 Task: Find connections with filter location Miragoâne with filter topic #AIwith filter profile language Spanish with filter current company Work From Home / Internship & Freshers Jobs with filter school Ambedkar University, Delhi with filter industry Facilities Services with filter service category Life Coaching with filter keywords title Lead
Action: Mouse moved to (514, 64)
Screenshot: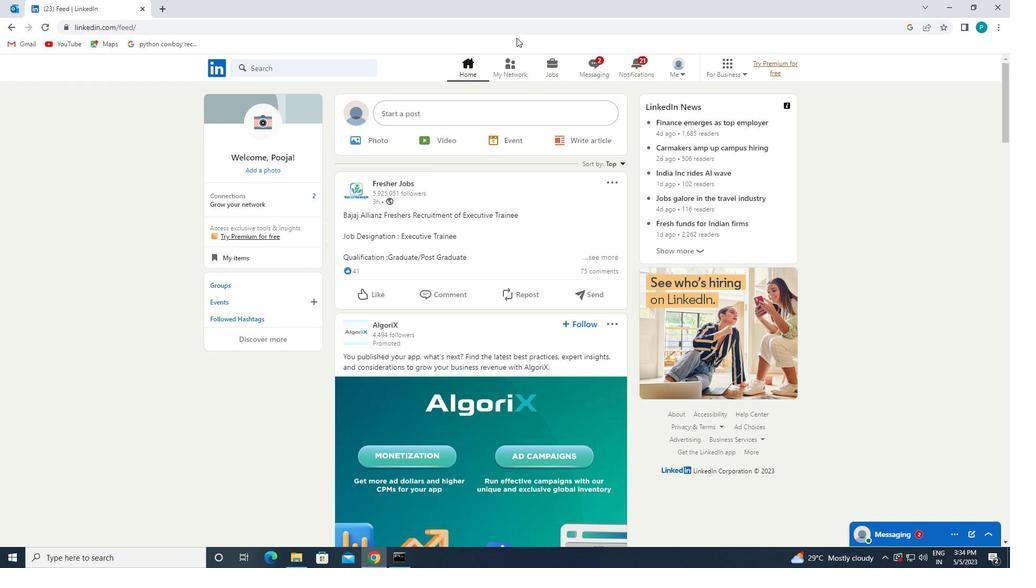 
Action: Mouse pressed left at (514, 64)
Screenshot: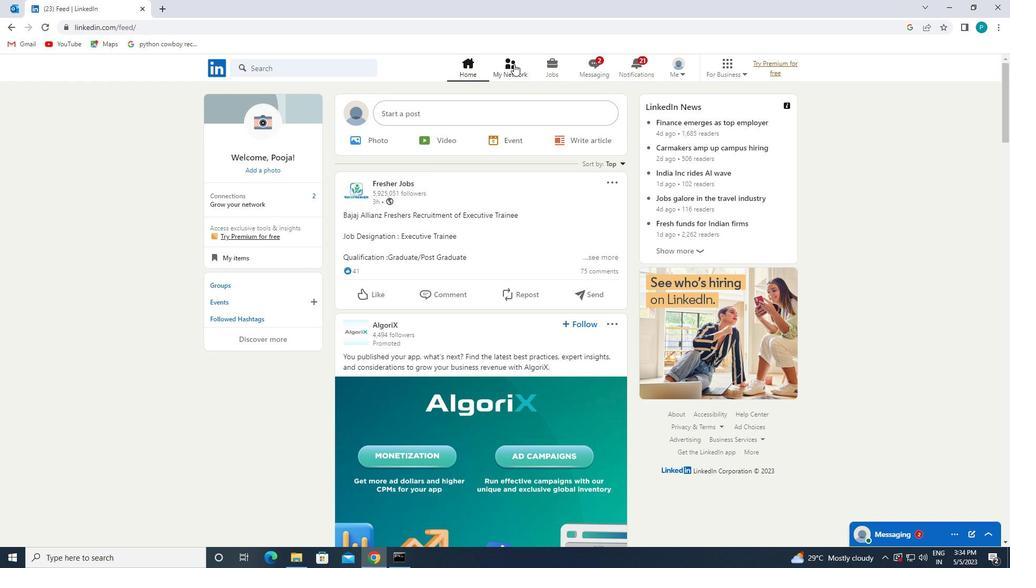 
Action: Mouse moved to (325, 119)
Screenshot: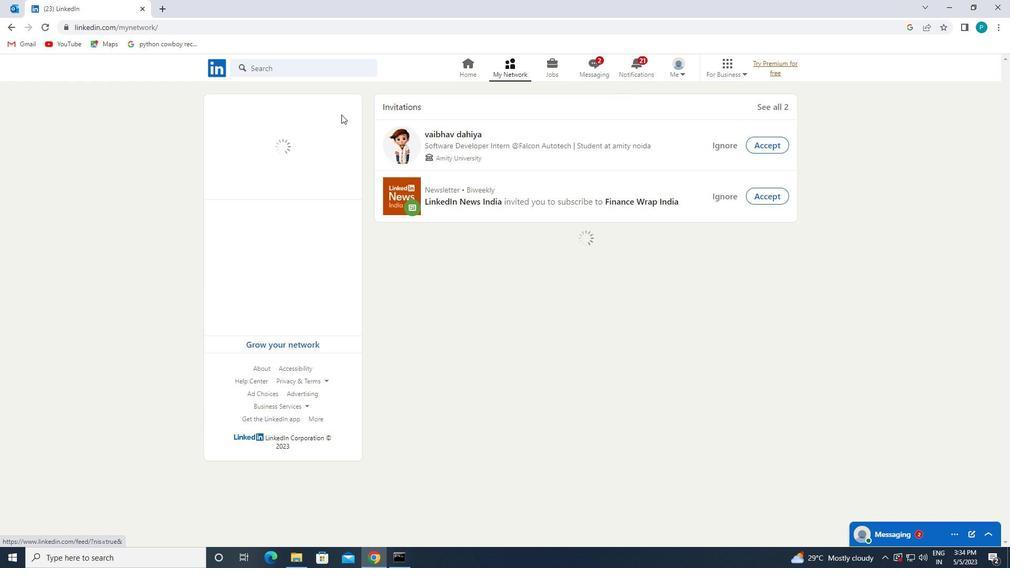 
Action: Mouse pressed left at (325, 119)
Screenshot: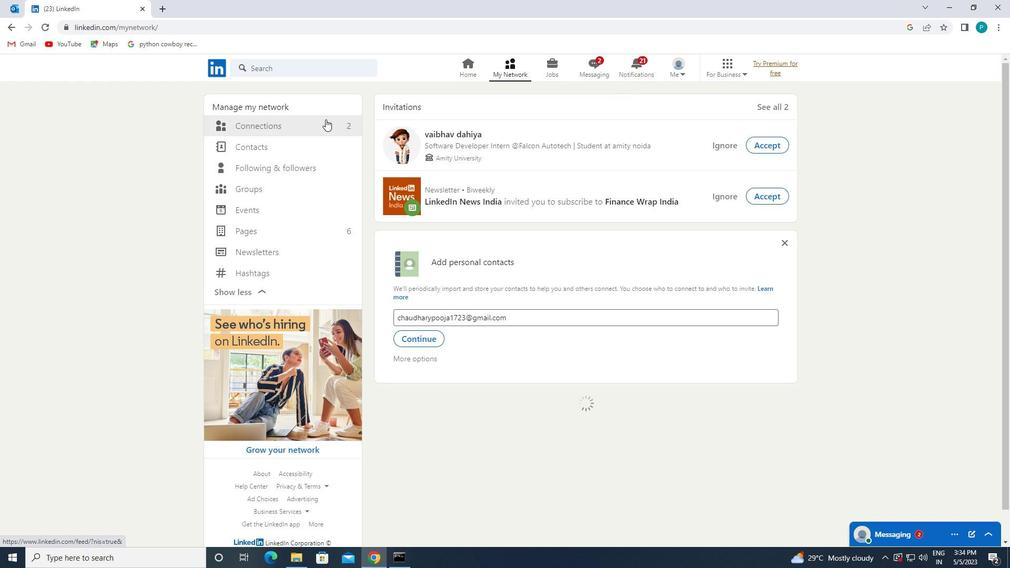 
Action: Mouse moved to (582, 122)
Screenshot: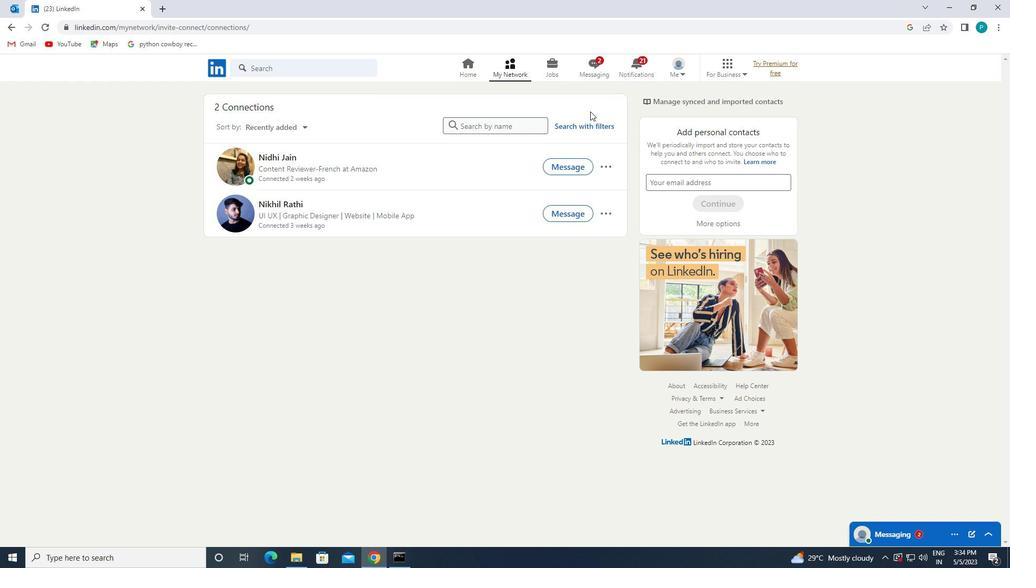 
Action: Mouse pressed left at (582, 122)
Screenshot: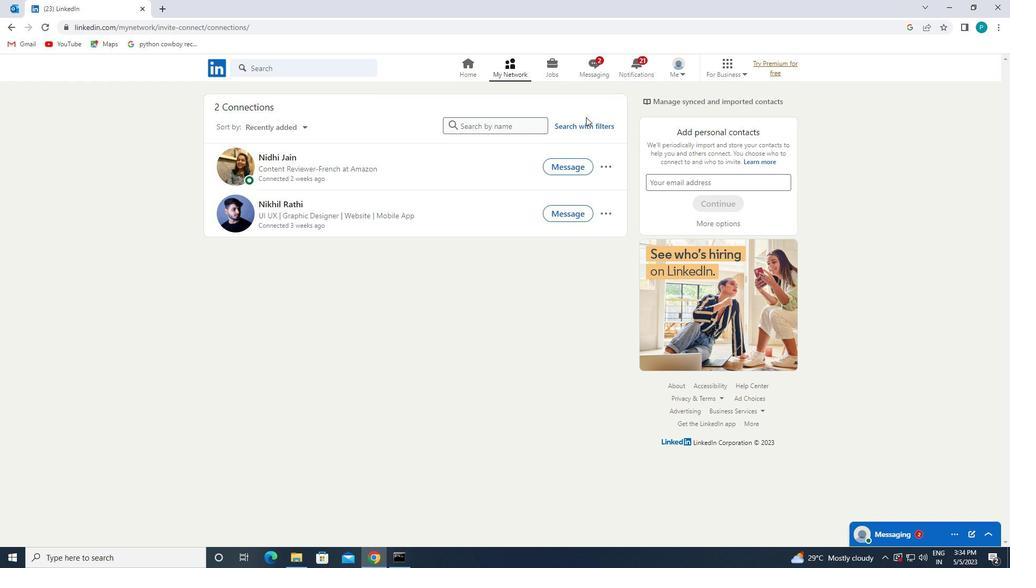 
Action: Mouse moved to (530, 99)
Screenshot: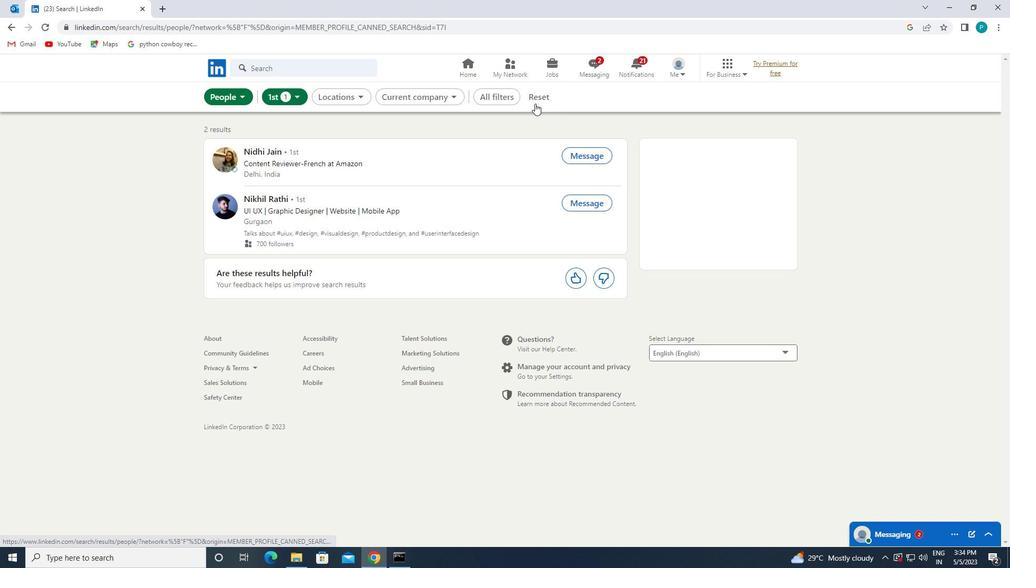 
Action: Mouse pressed left at (530, 99)
Screenshot: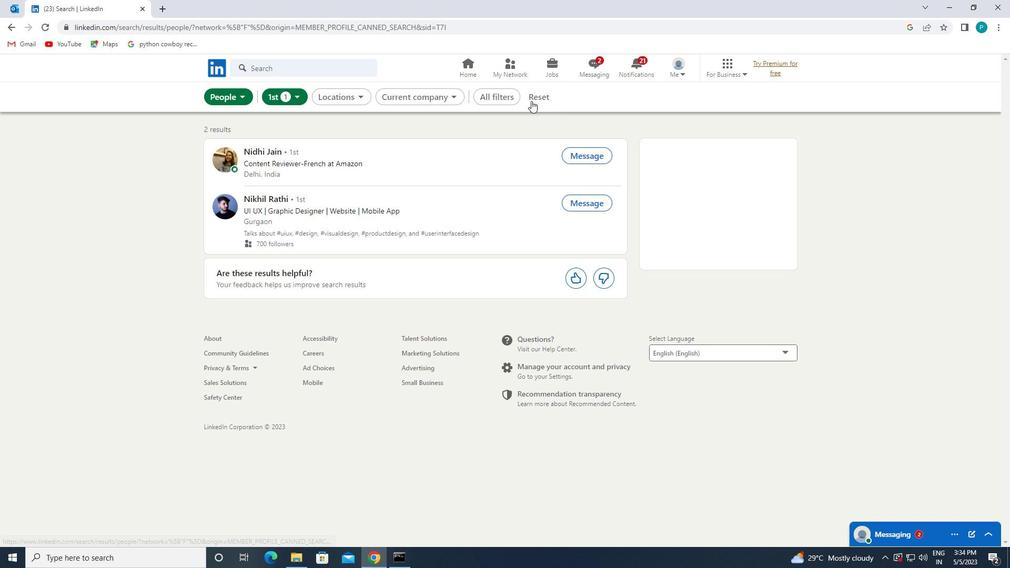 
Action: Mouse moved to (520, 97)
Screenshot: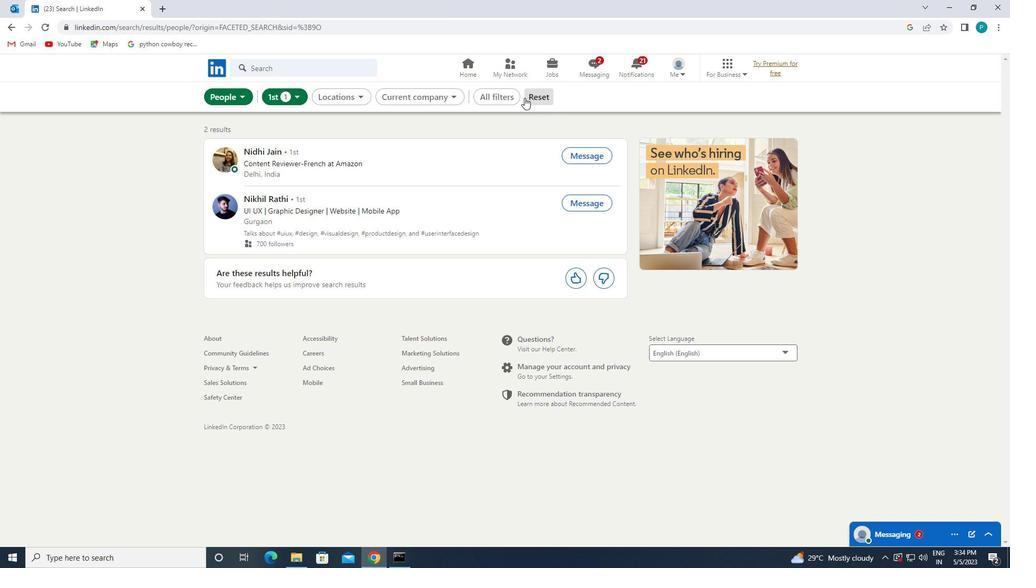 
Action: Mouse pressed left at (520, 97)
Screenshot: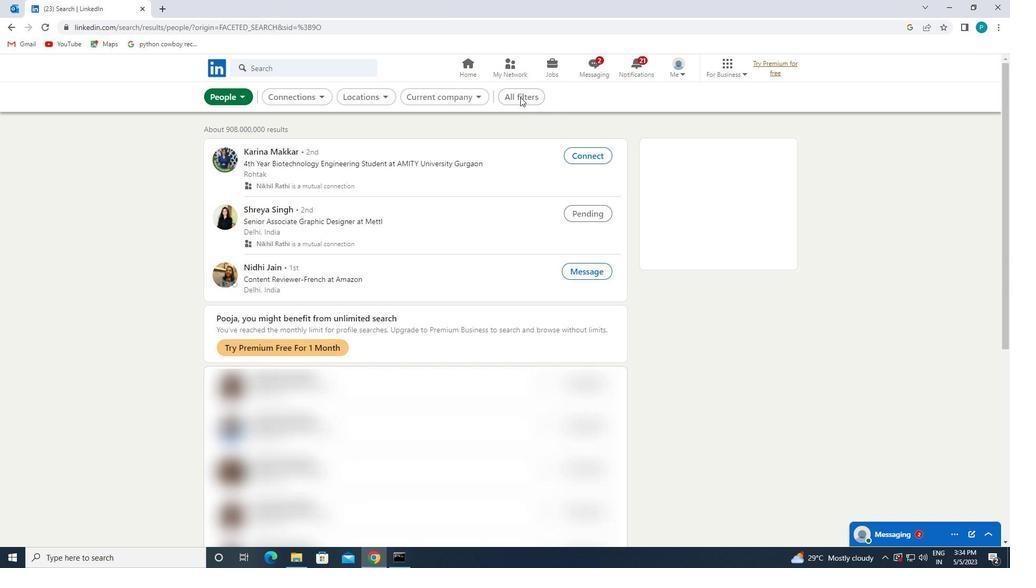 
Action: Mouse moved to (906, 354)
Screenshot: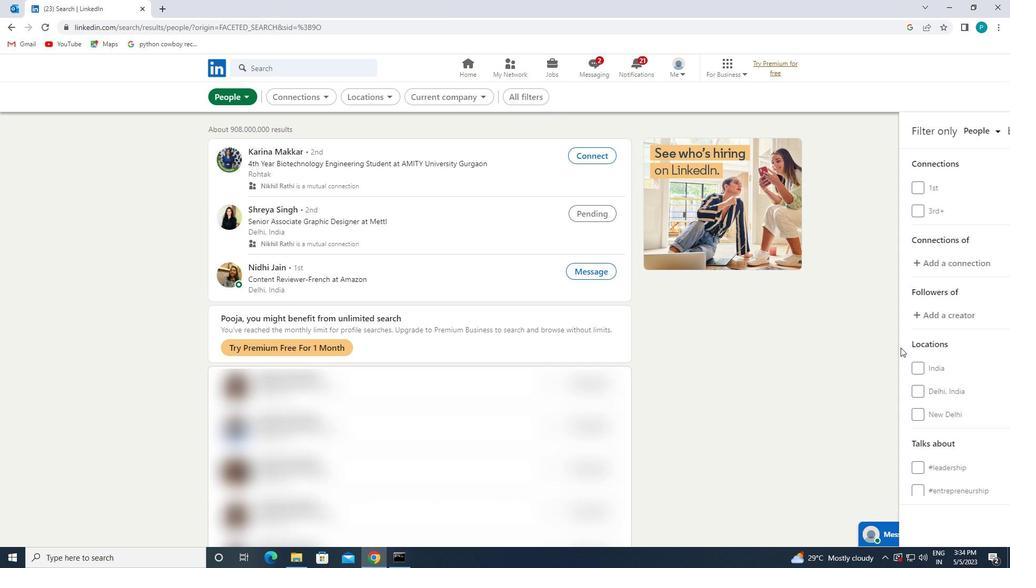 
Action: Mouse scrolled (906, 353) with delta (0, 0)
Screenshot: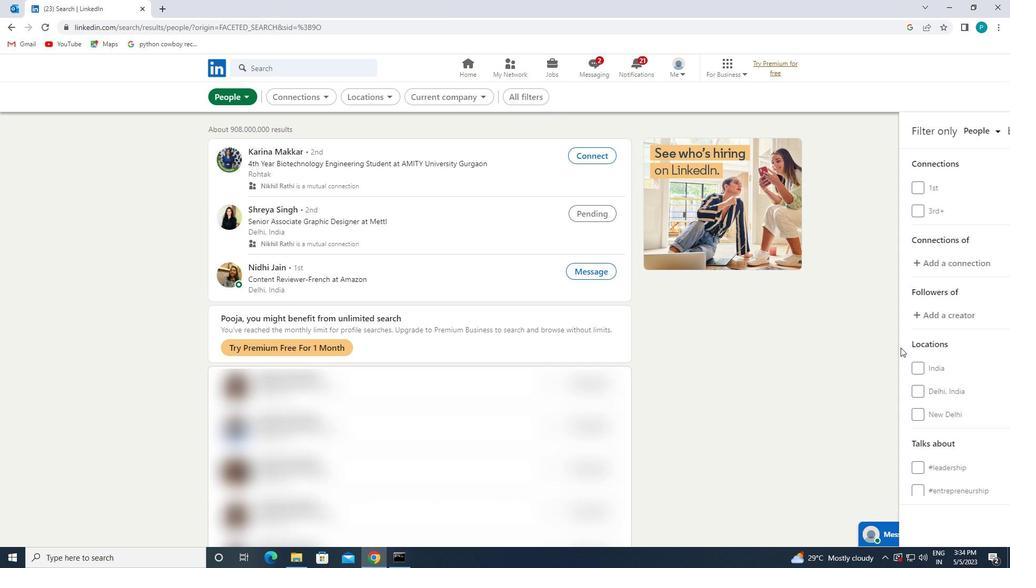 
Action: Mouse moved to (905, 362)
Screenshot: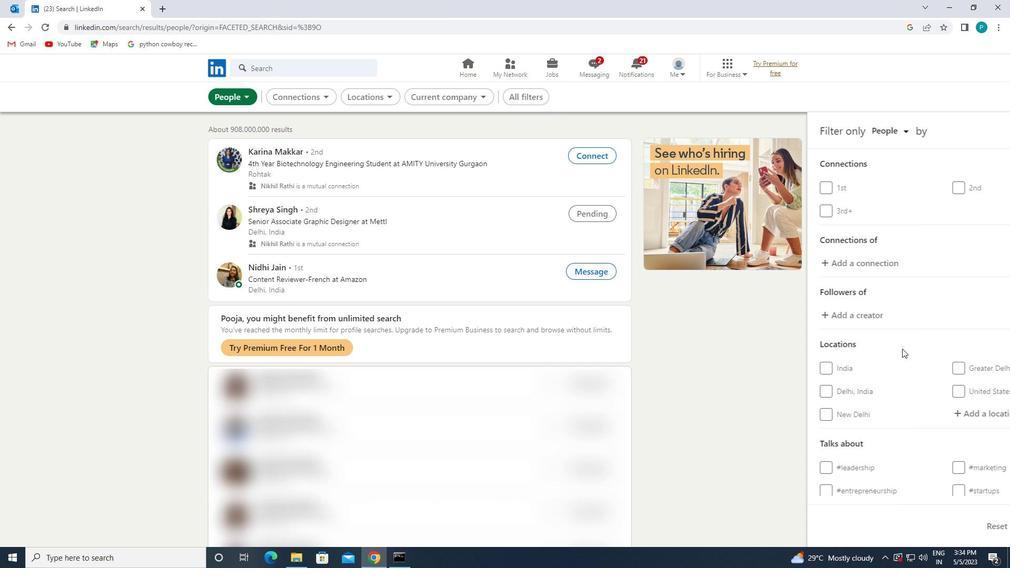 
Action: Mouse scrolled (905, 361) with delta (0, 0)
Screenshot: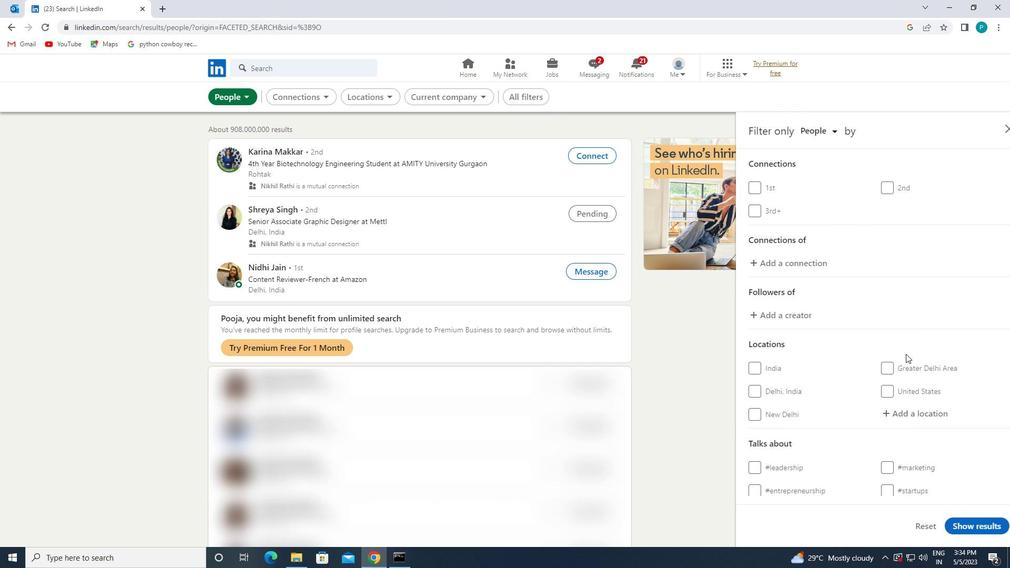 
Action: Mouse moved to (882, 315)
Screenshot: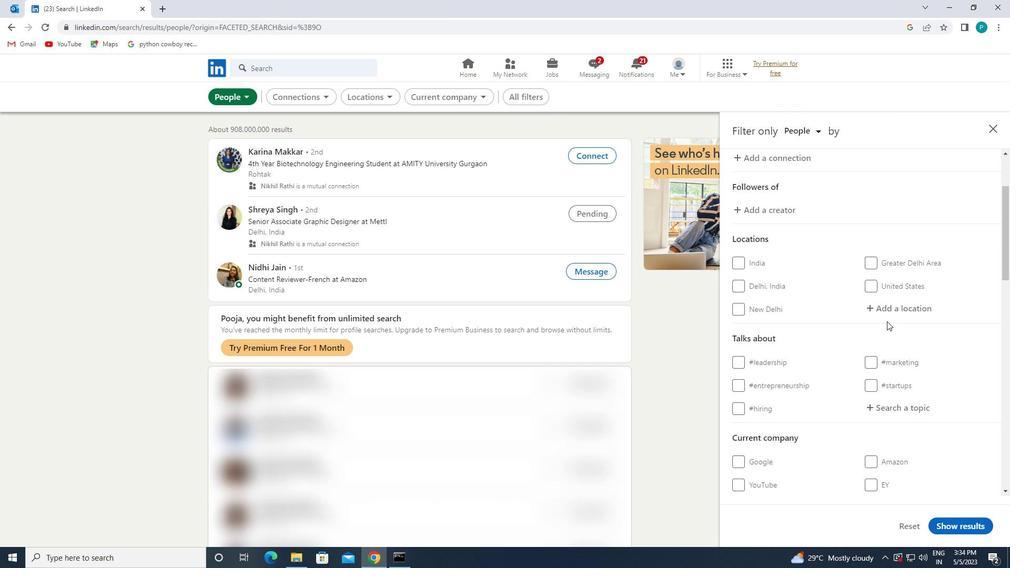 
Action: Mouse pressed left at (882, 315)
Screenshot: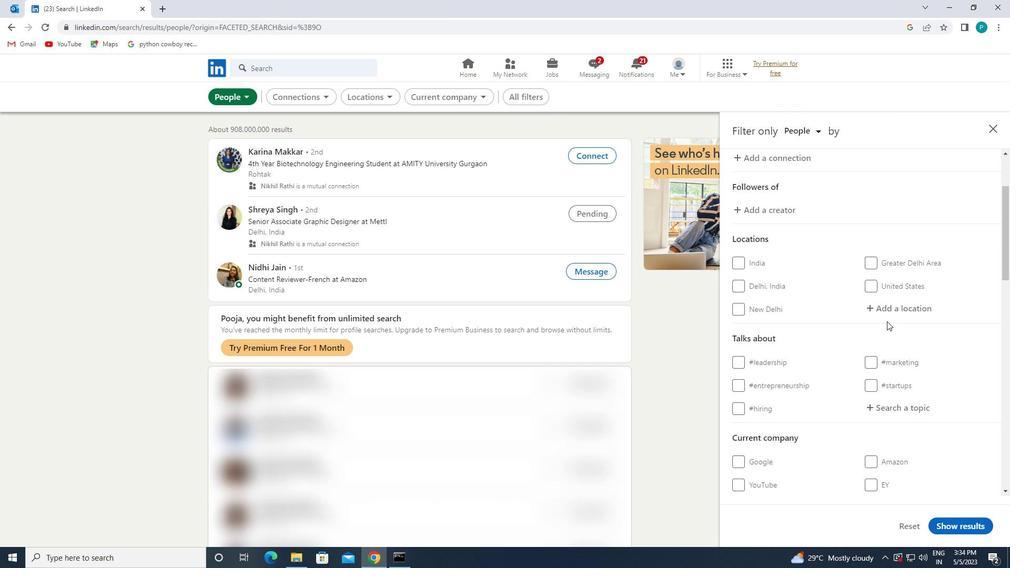 
Action: Key pressed <Key.caps_lock>m<Key.caps_lock>irago
Screenshot: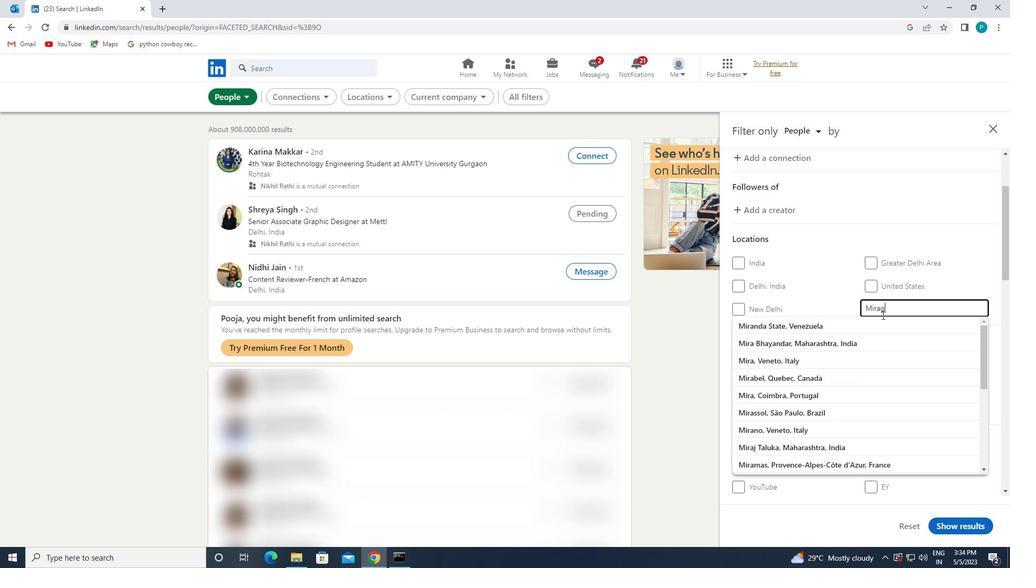 
Action: Mouse moved to (879, 320)
Screenshot: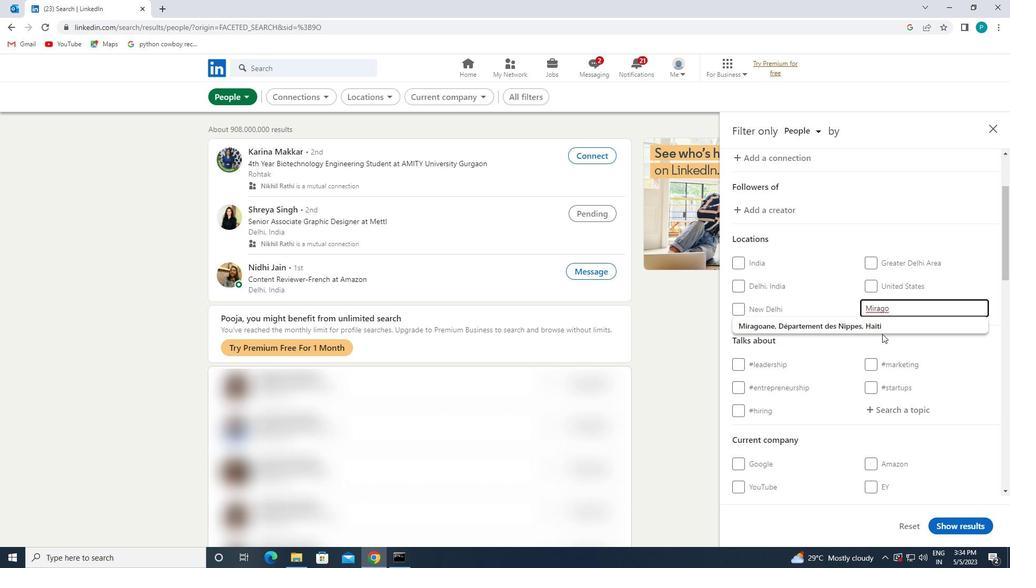 
Action: Mouse pressed left at (879, 320)
Screenshot: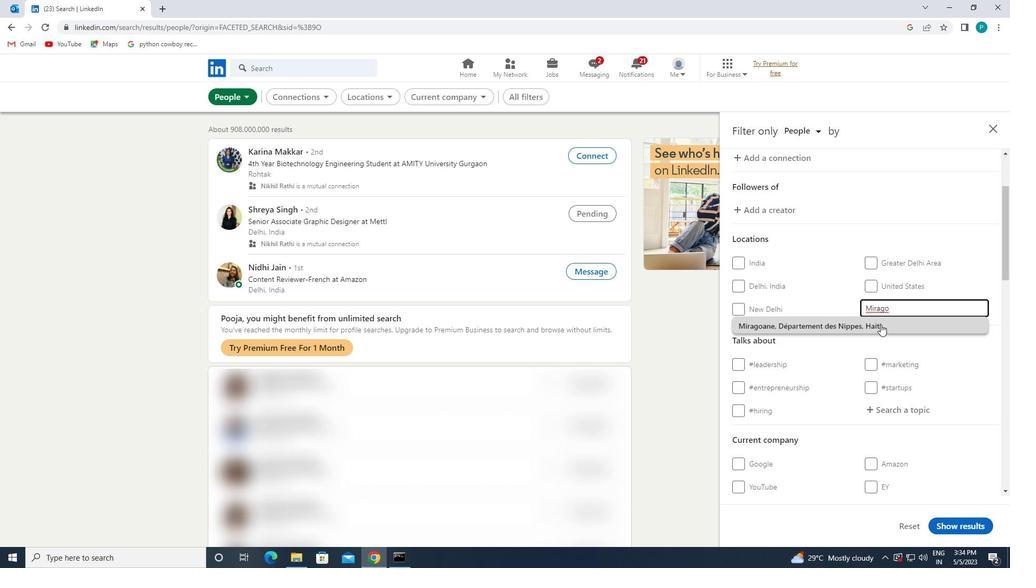 
Action: Mouse moved to (879, 325)
Screenshot: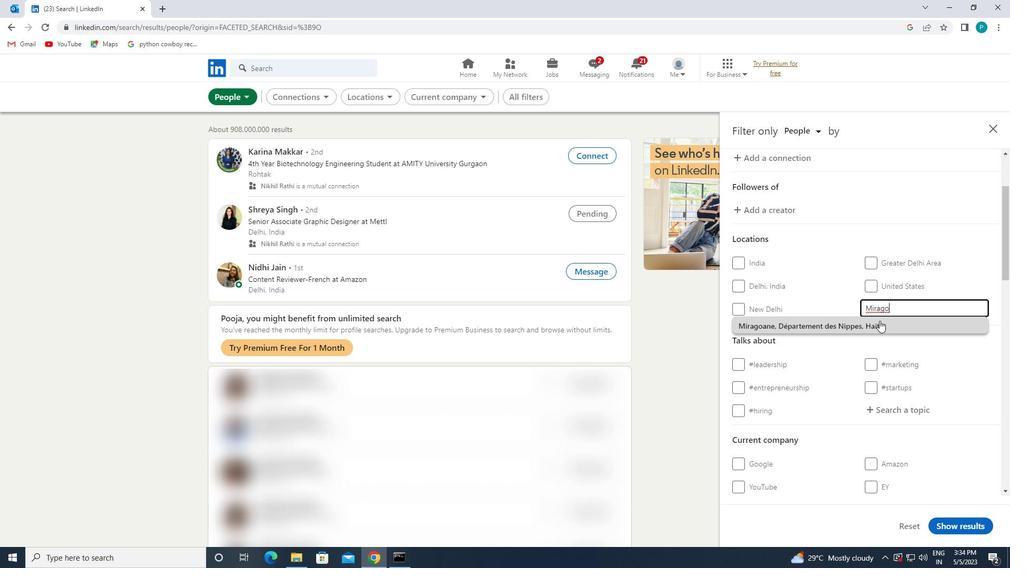 
Action: Mouse scrolled (879, 325) with delta (0, 0)
Screenshot: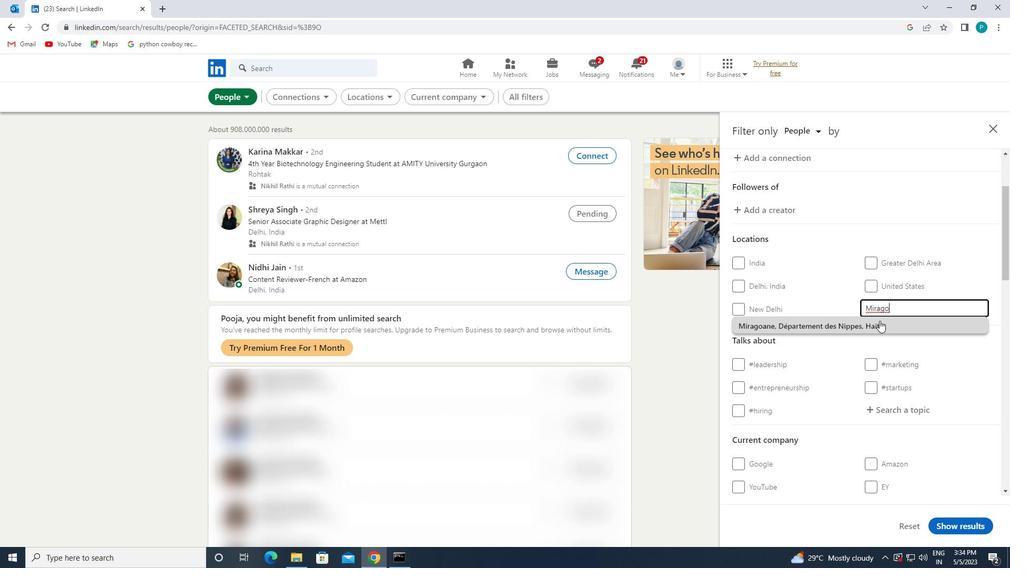 
Action: Mouse moved to (879, 326)
Screenshot: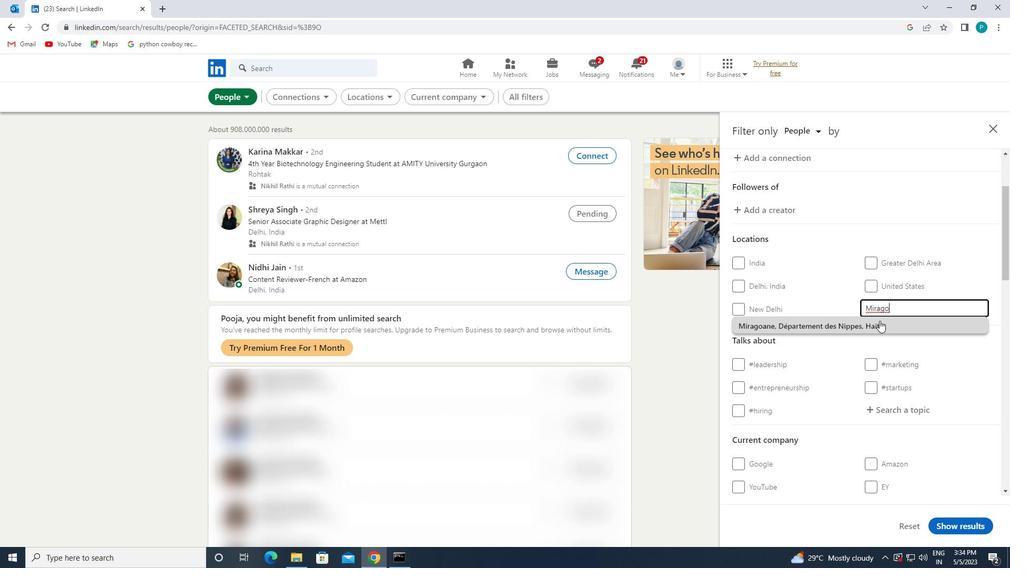 
Action: Mouse scrolled (879, 326) with delta (0, 0)
Screenshot: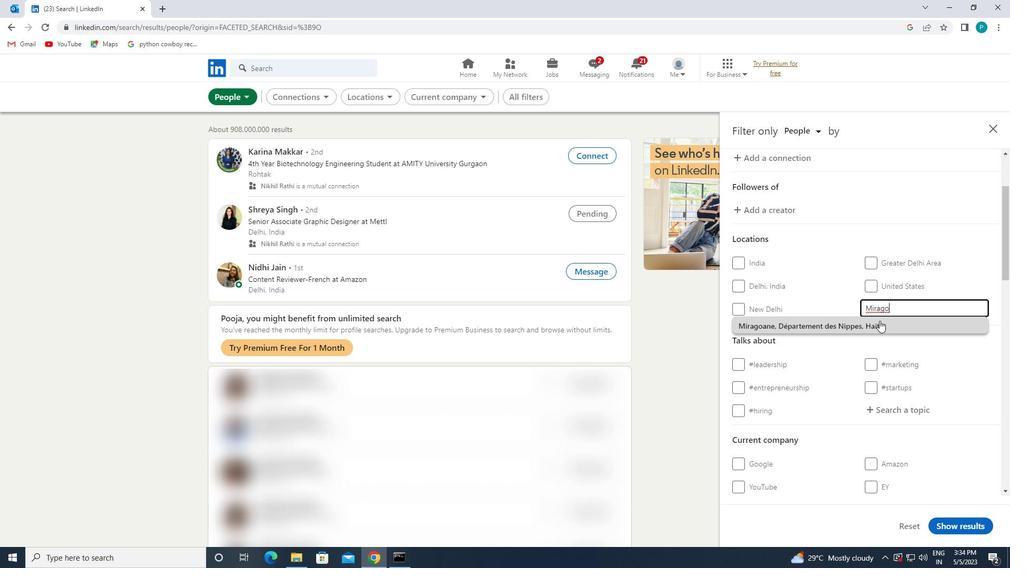 
Action: Mouse moved to (879, 329)
Screenshot: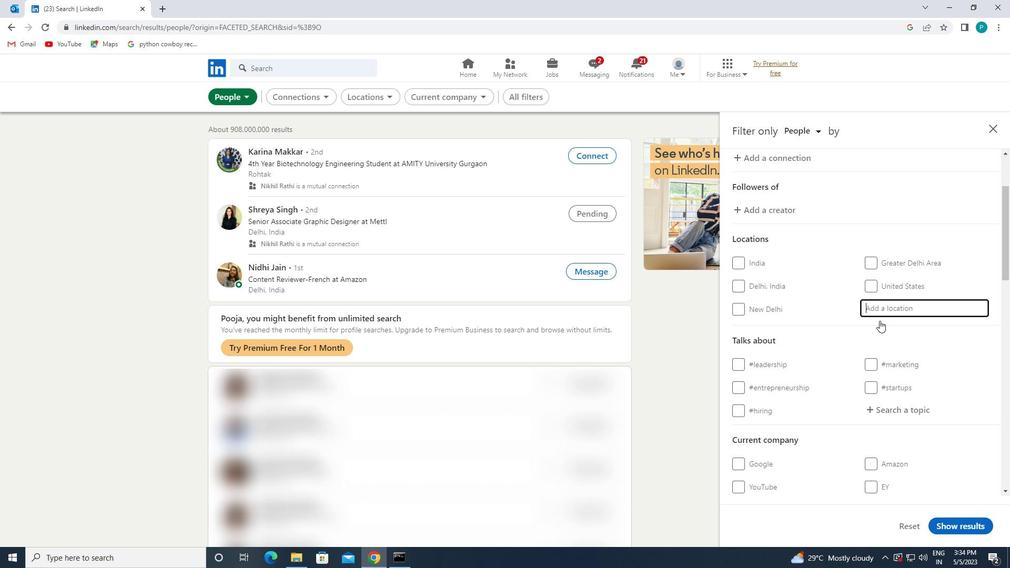 
Action: Mouse scrolled (879, 328) with delta (0, 0)
Screenshot: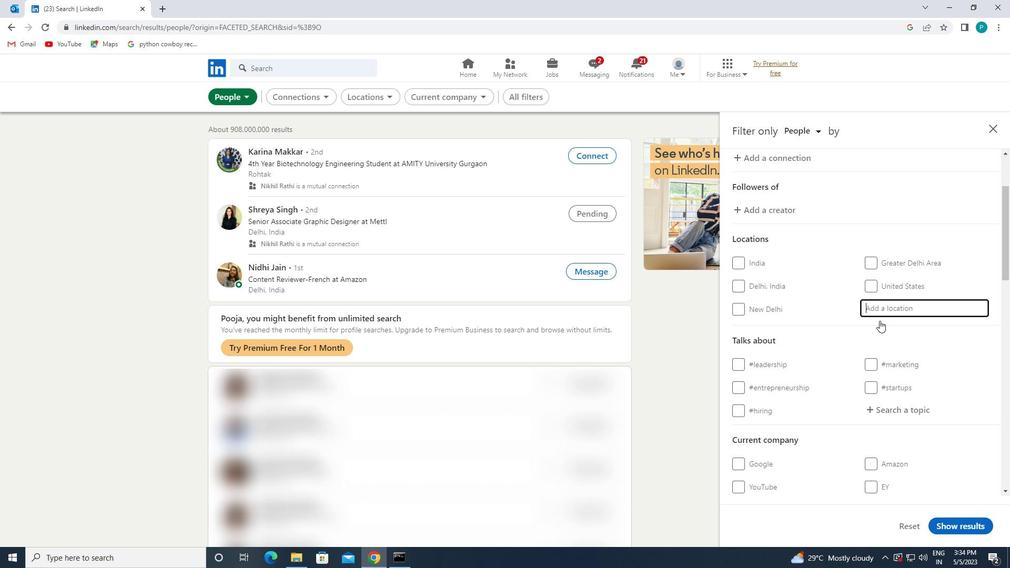 
Action: Mouse moved to (883, 291)
Screenshot: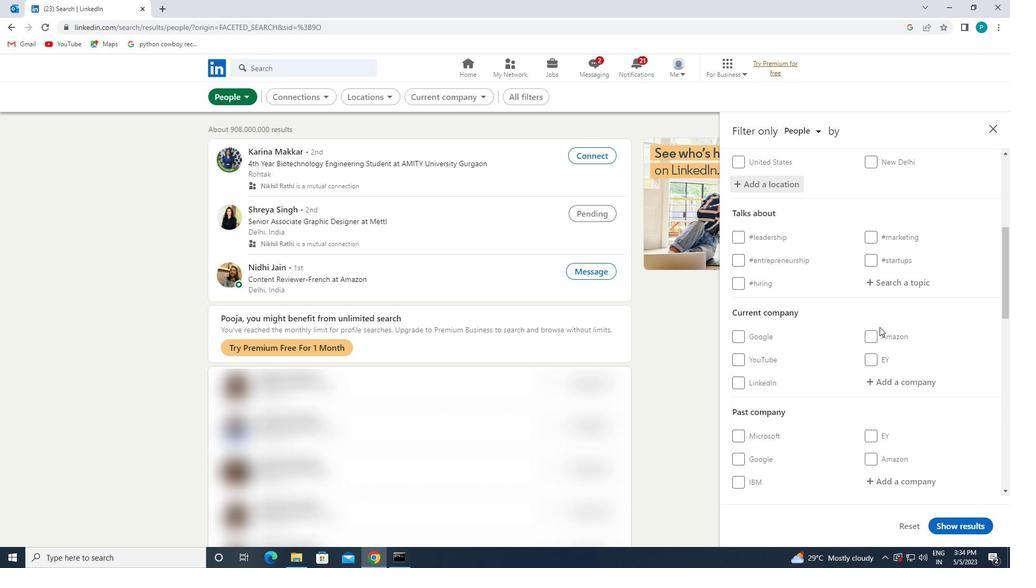 
Action: Mouse pressed left at (883, 291)
Screenshot: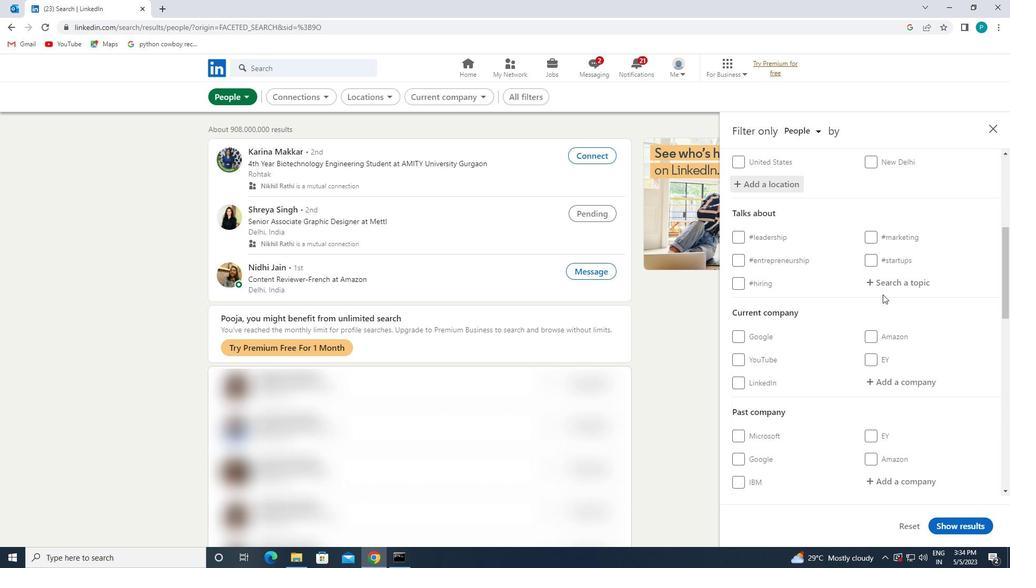 
Action: Mouse moved to (884, 279)
Screenshot: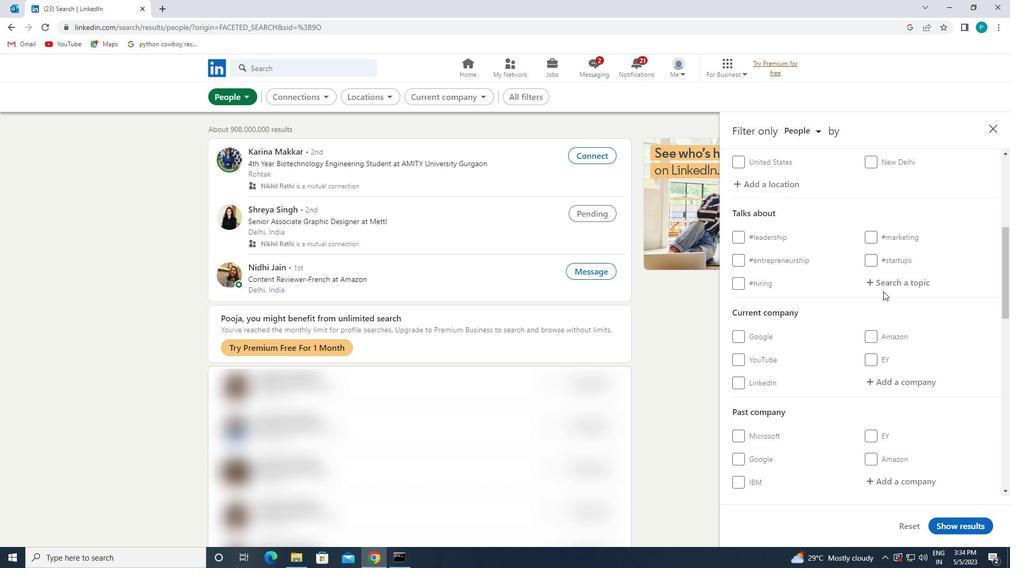 
Action: Mouse pressed left at (884, 279)
Screenshot: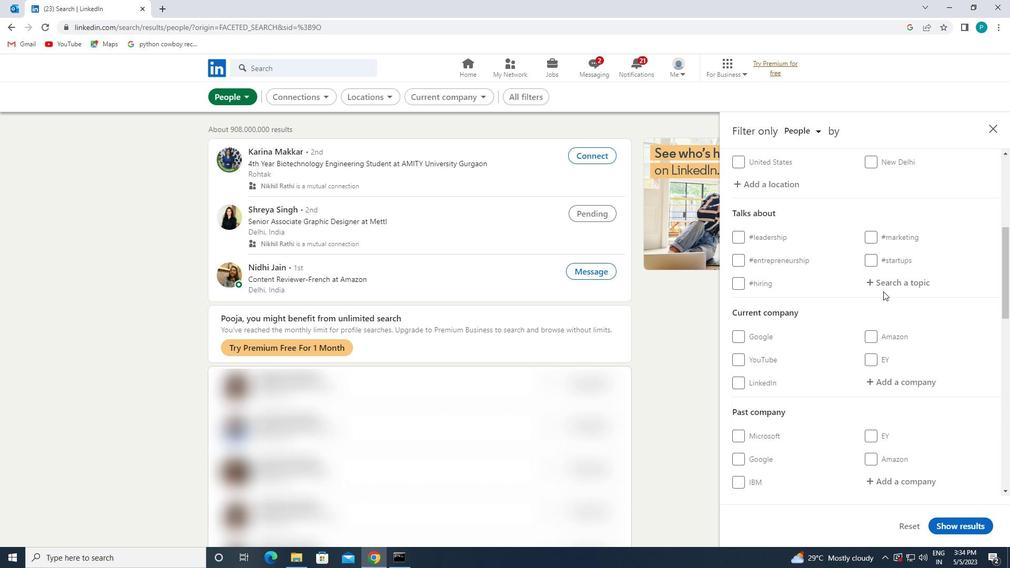 
Action: Mouse moved to (884, 279)
Screenshot: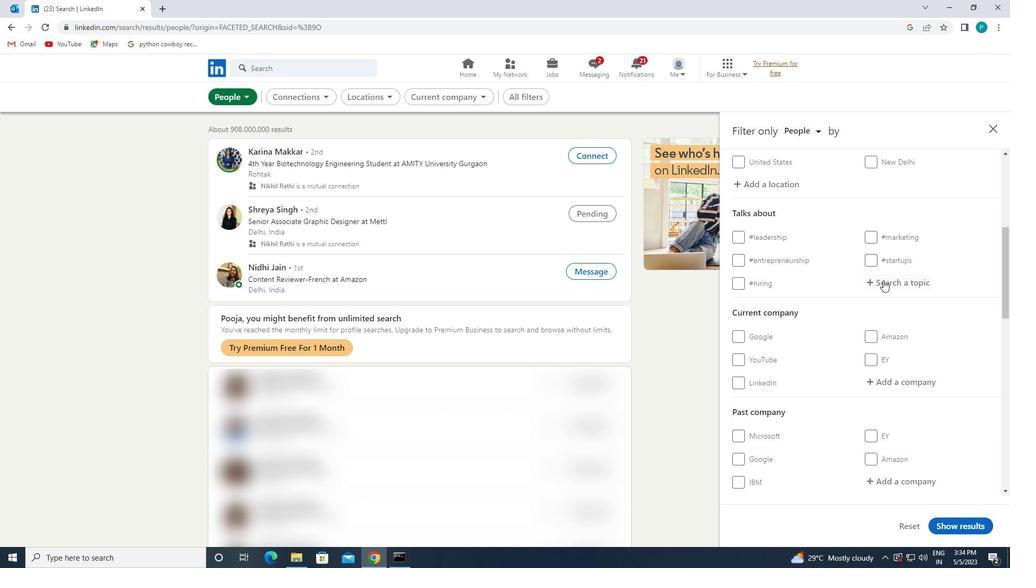 
Action: Key pressed <Key.shift>#<Key.caps_lock>AI<Key.caps_lock>
Screenshot: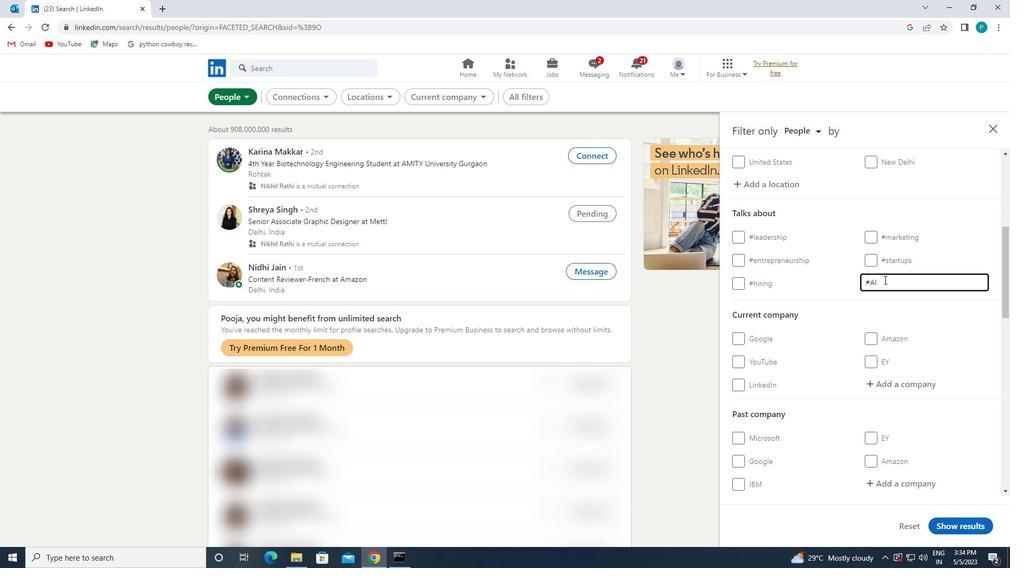 
Action: Mouse moved to (884, 279)
Screenshot: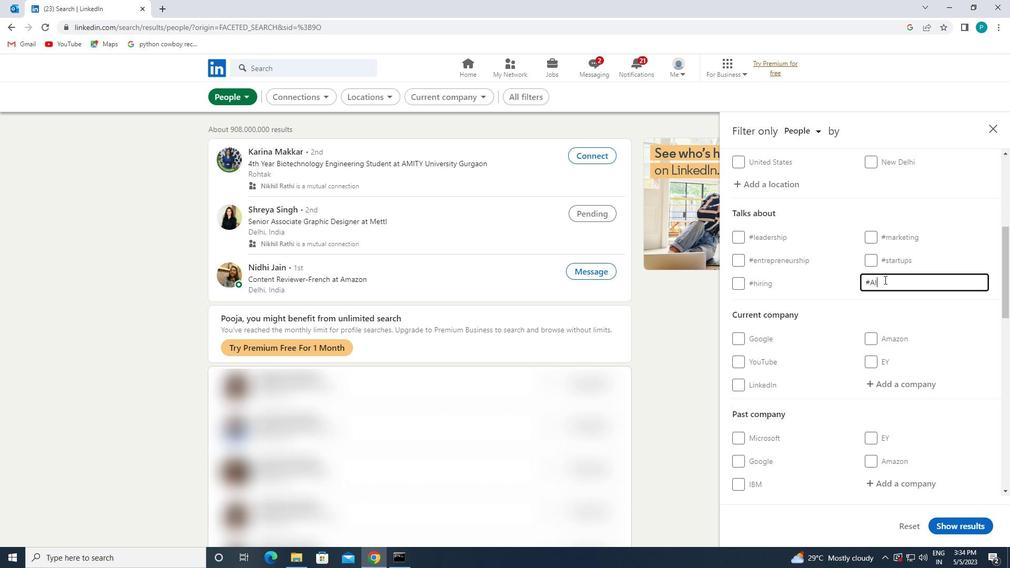 
Action: Mouse scrolled (884, 279) with delta (0, 0)
Screenshot: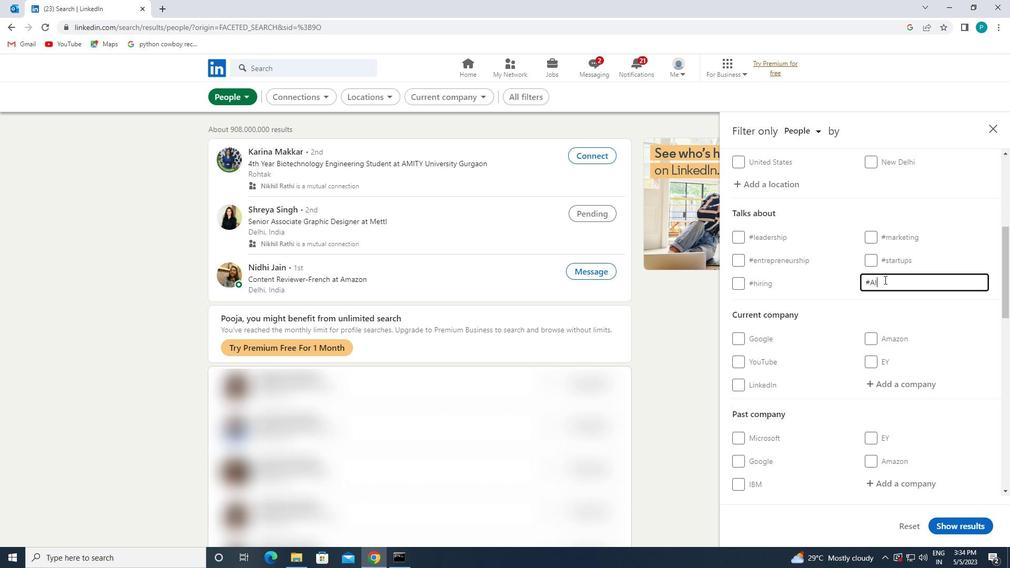 
Action: Mouse scrolled (884, 279) with delta (0, 0)
Screenshot: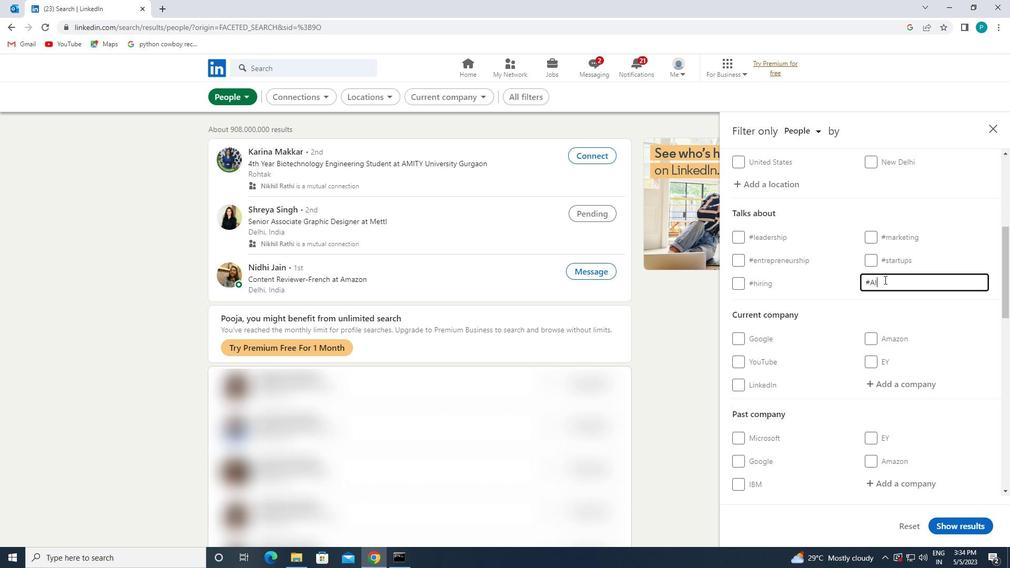 
Action: Mouse scrolled (884, 279) with delta (0, 0)
Screenshot: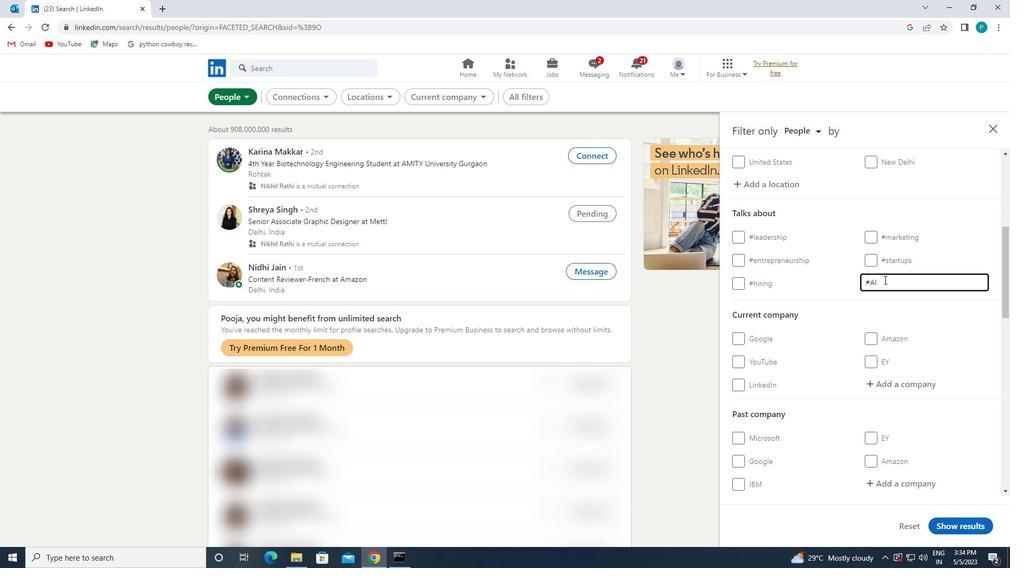 
Action: Mouse moved to (794, 355)
Screenshot: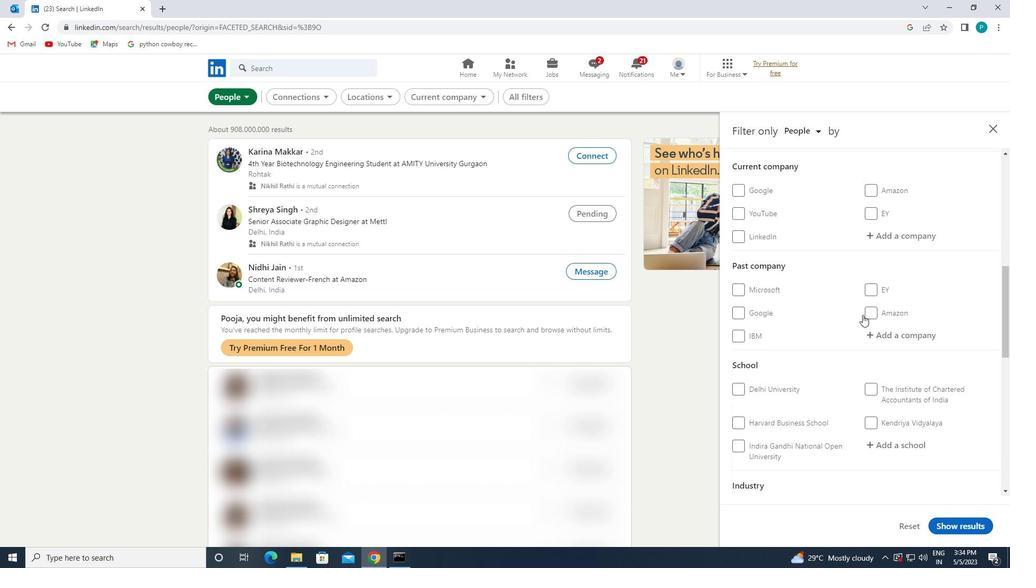 
Action: Mouse scrolled (794, 355) with delta (0, 0)
Screenshot: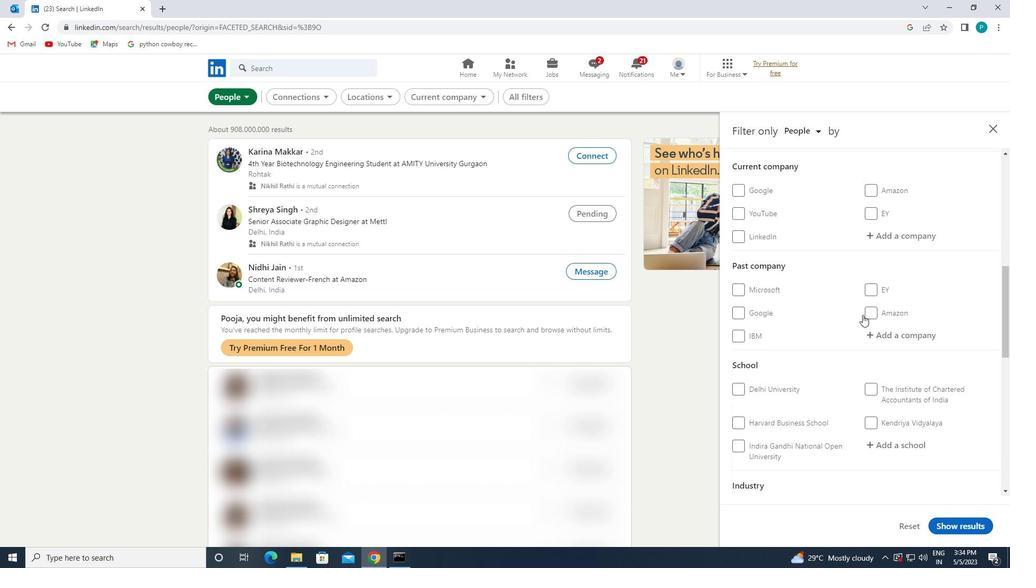 
Action: Mouse moved to (794, 355)
Screenshot: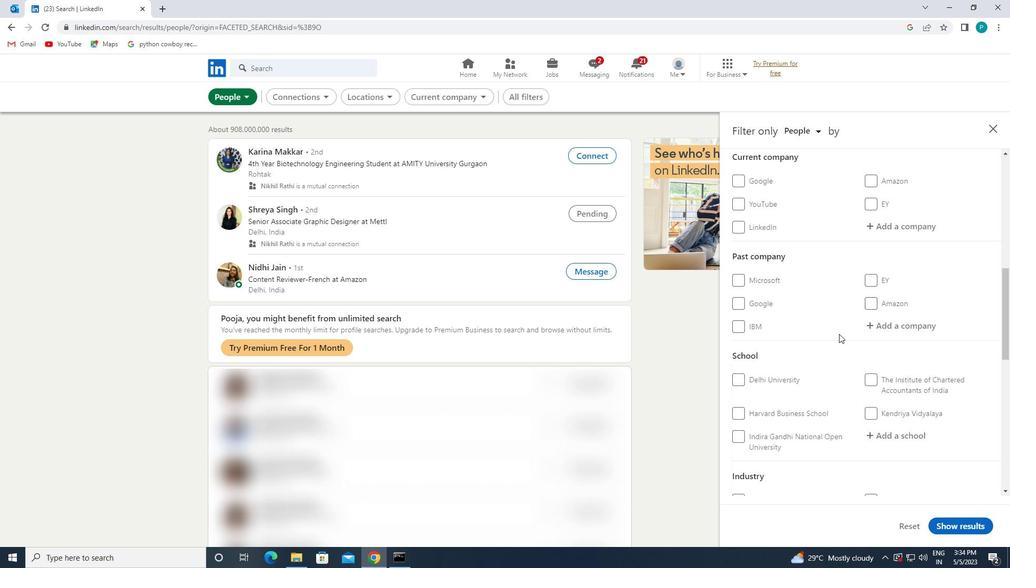 
Action: Mouse scrolled (794, 355) with delta (0, 0)
Screenshot: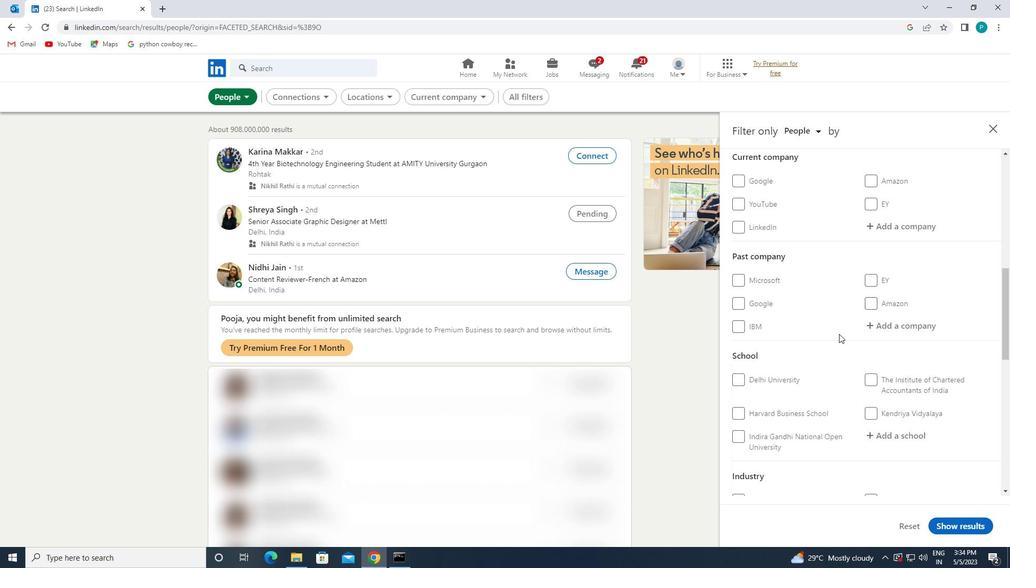 
Action: Mouse scrolled (794, 355) with delta (0, 0)
Screenshot: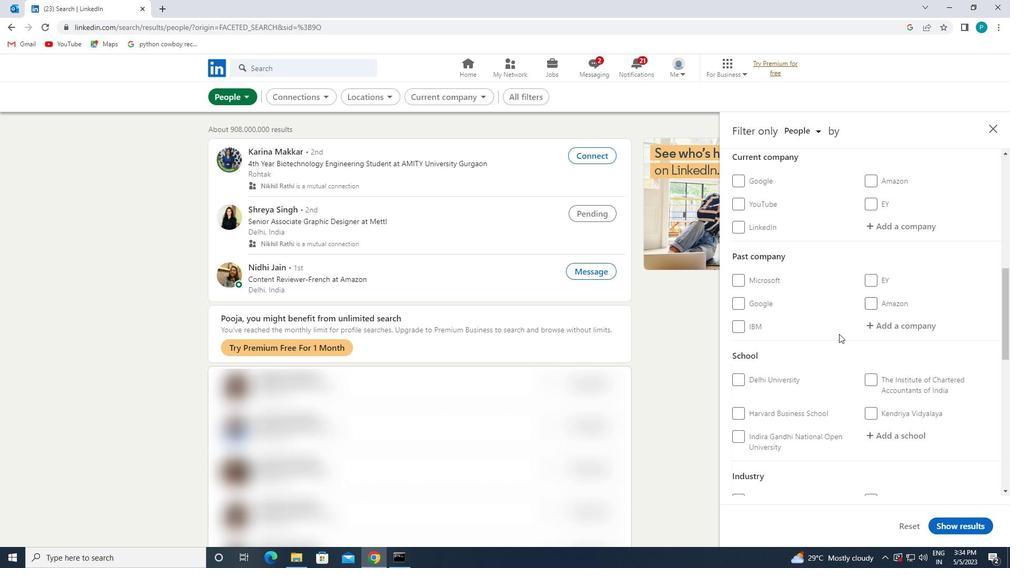 
Action: Mouse moved to (769, 445)
Screenshot: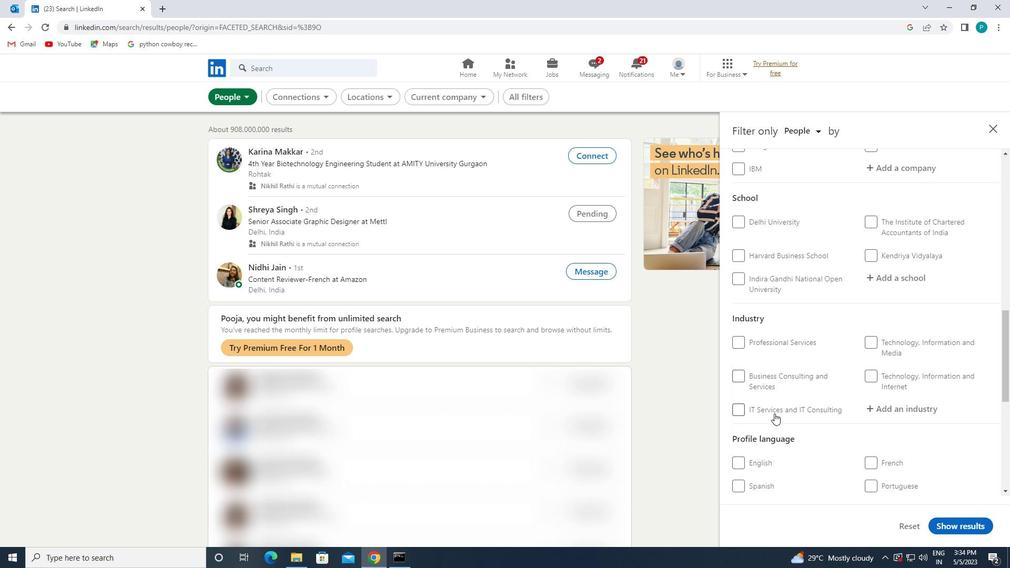 
Action: Mouse scrolled (769, 445) with delta (0, 0)
Screenshot: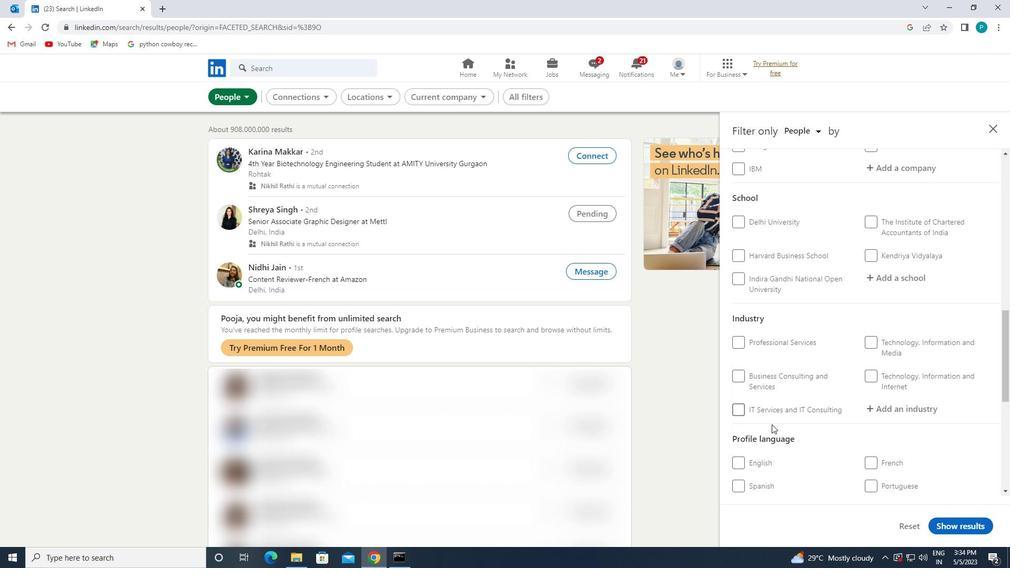 
Action: Mouse moved to (757, 428)
Screenshot: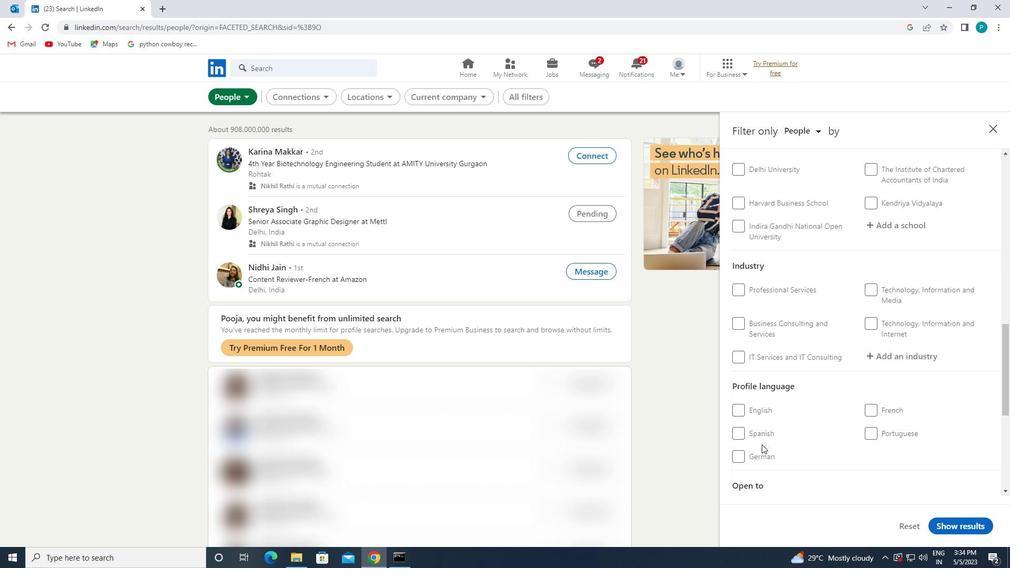 
Action: Mouse pressed left at (757, 428)
Screenshot: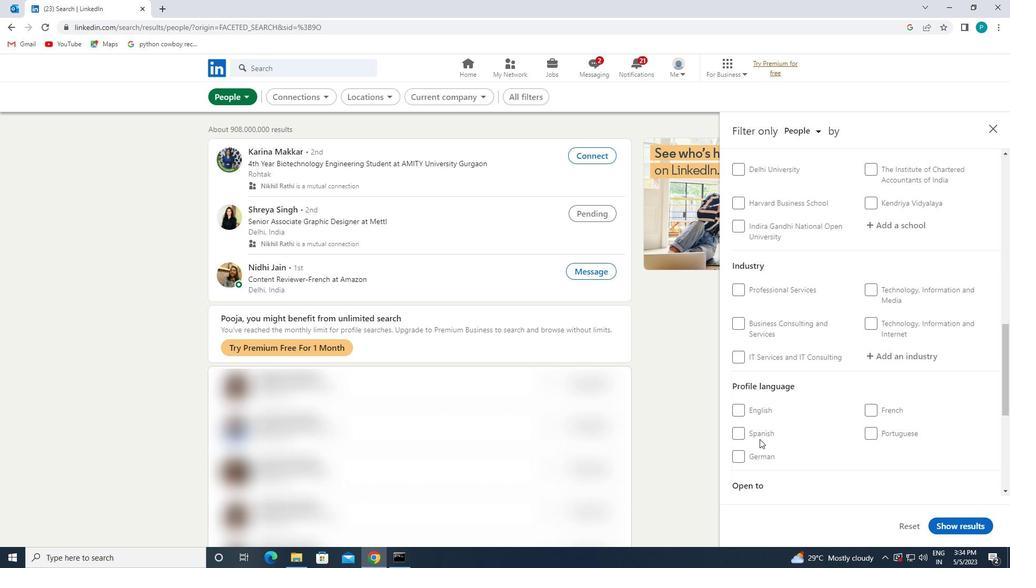 
Action: Mouse moved to (908, 400)
Screenshot: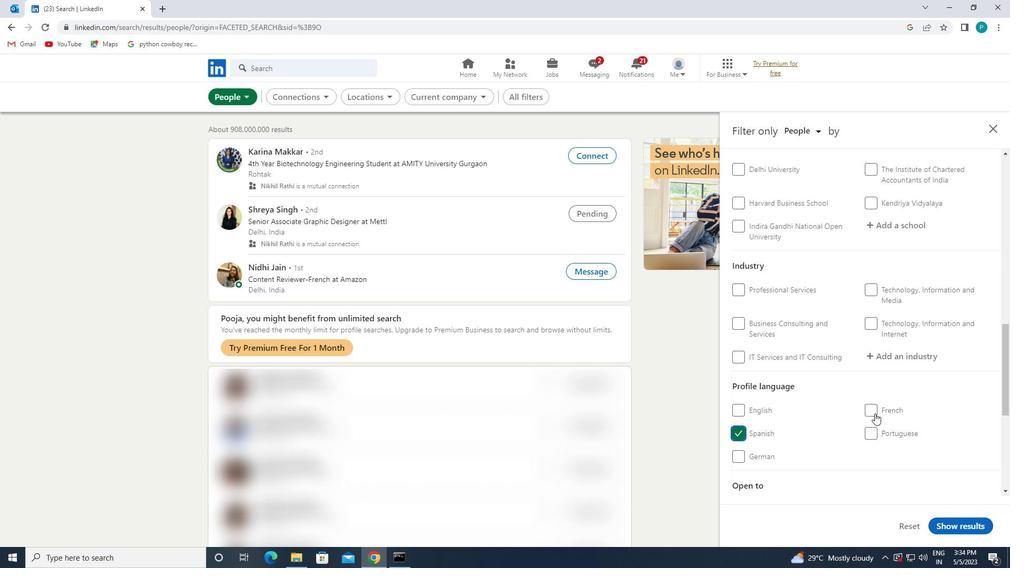 
Action: Mouse scrolled (908, 400) with delta (0, 0)
Screenshot: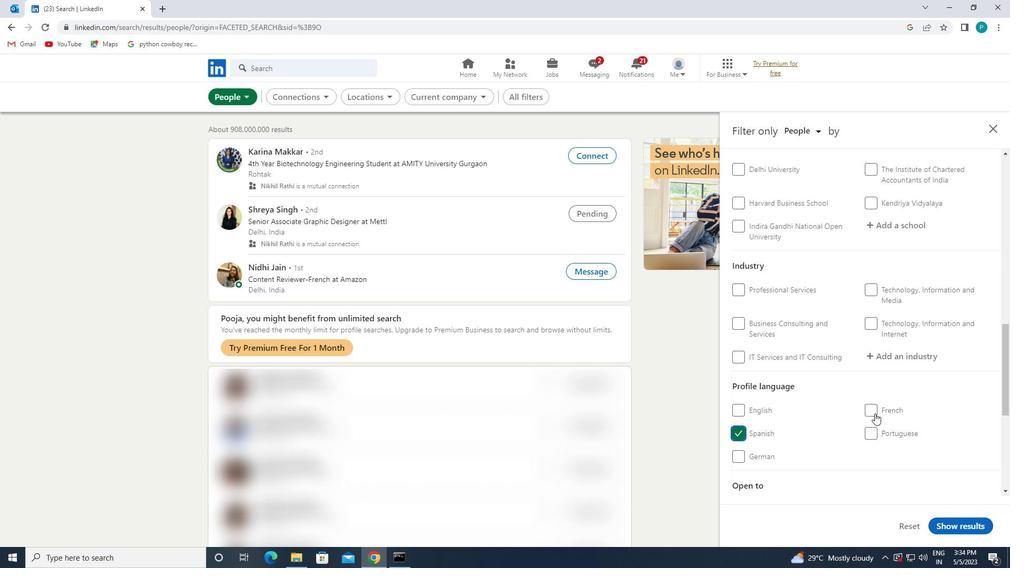 
Action: Mouse moved to (908, 398)
Screenshot: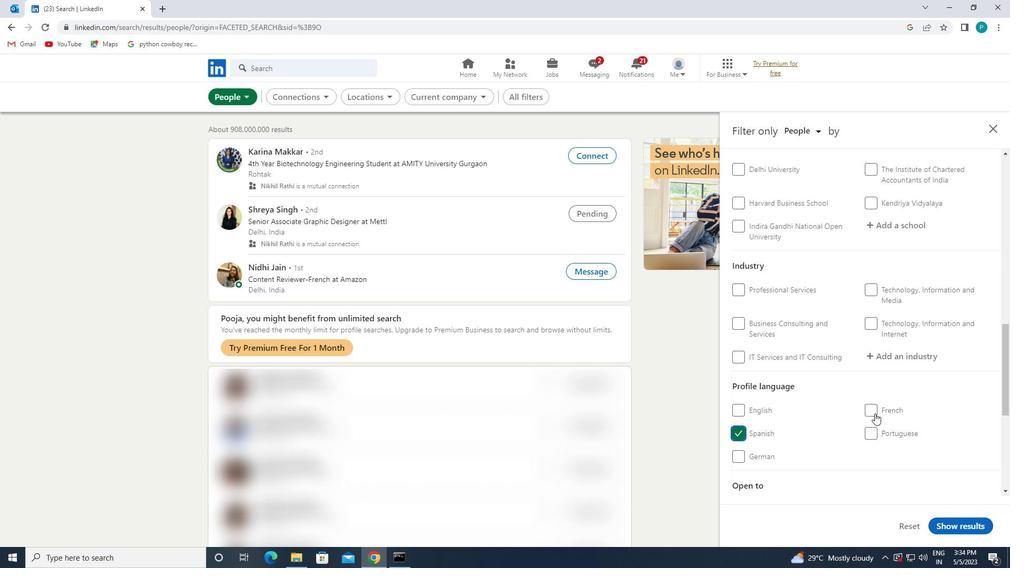 
Action: Mouse scrolled (908, 399) with delta (0, 0)
Screenshot: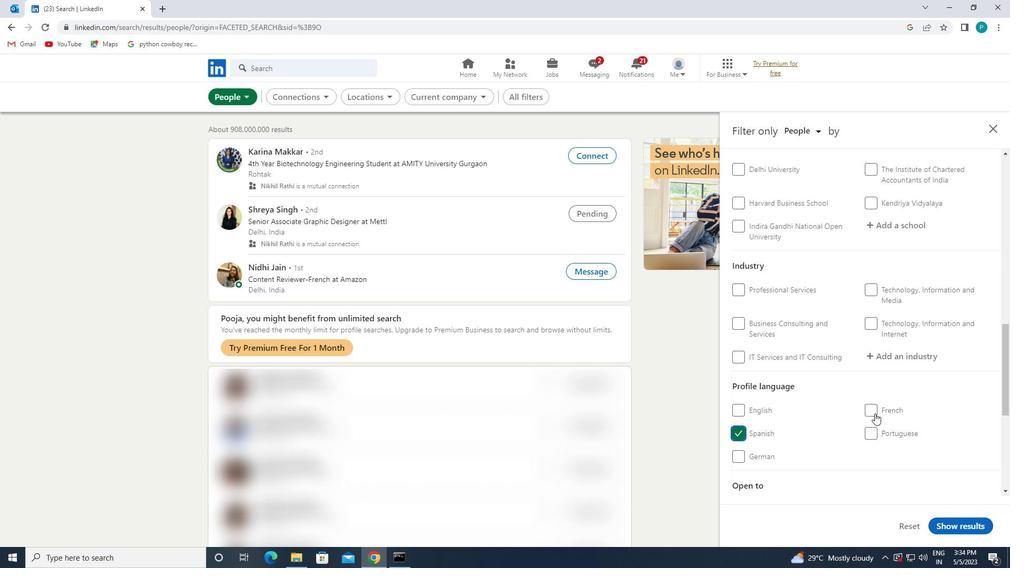 
Action: Mouse moved to (908, 397)
Screenshot: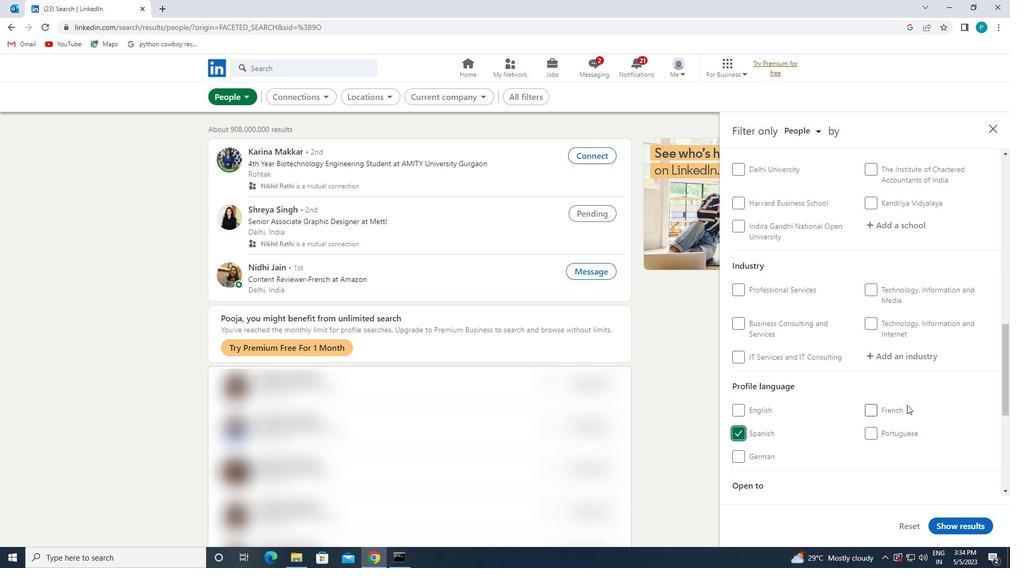 
Action: Mouse scrolled (908, 397) with delta (0, 0)
Screenshot: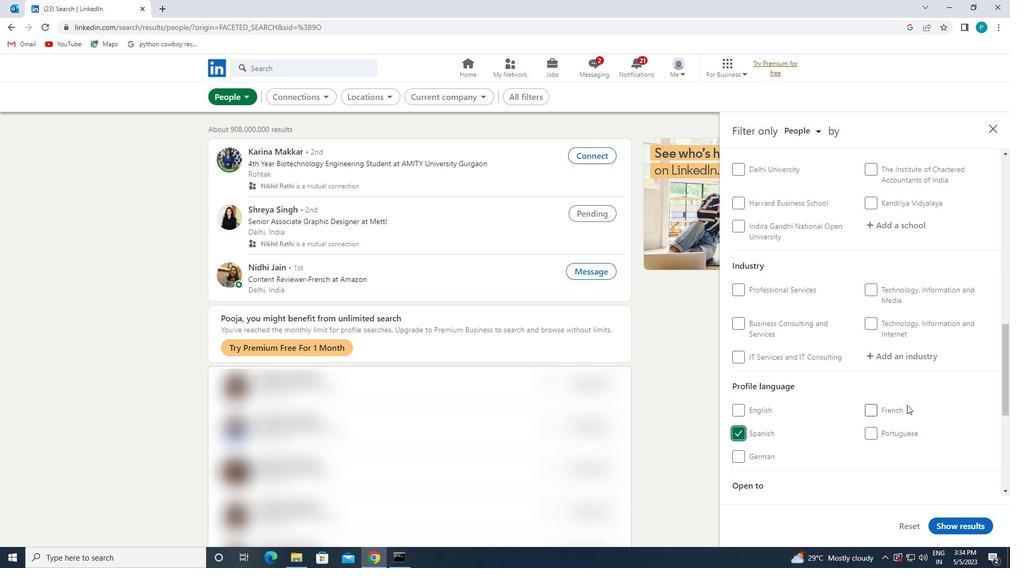 
Action: Mouse moved to (919, 358)
Screenshot: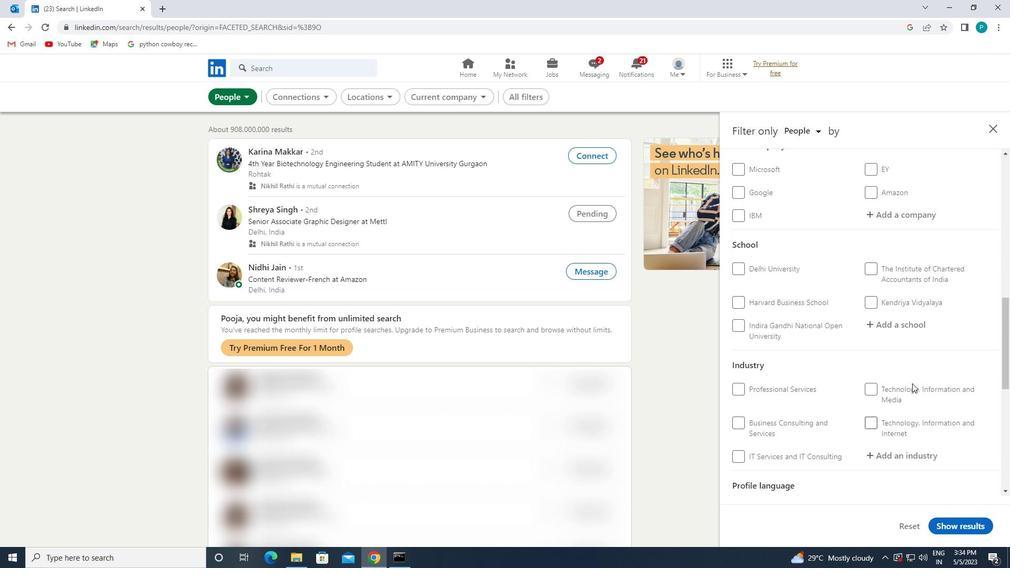 
Action: Mouse scrolled (919, 358) with delta (0, 0)
Screenshot: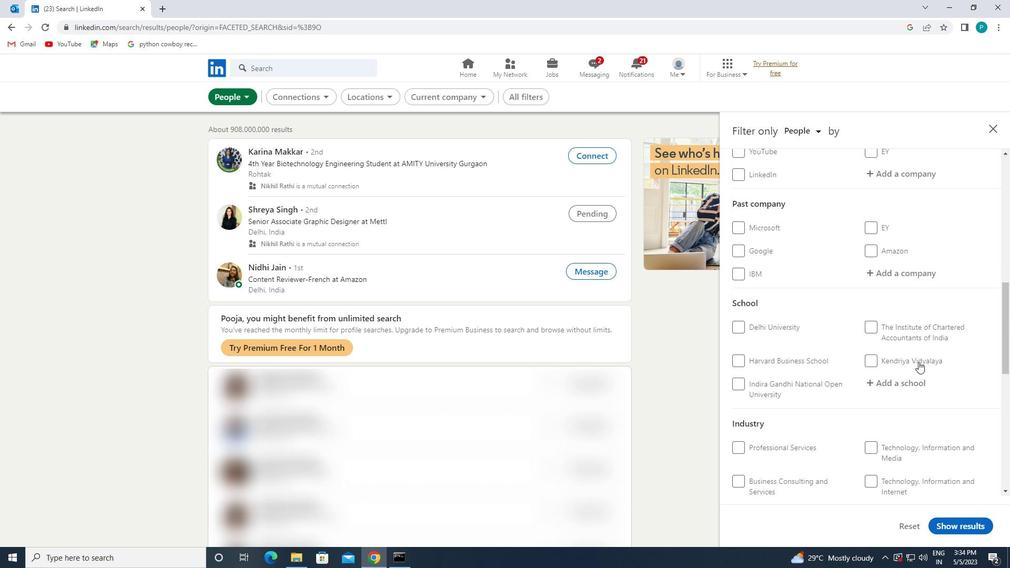
Action: Mouse moved to (919, 357)
Screenshot: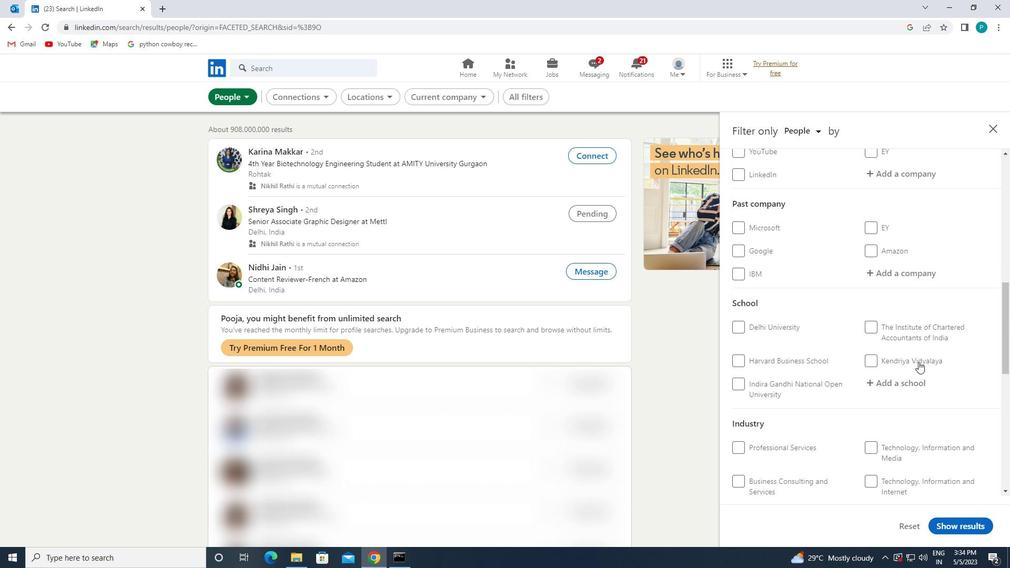 
Action: Mouse scrolled (919, 357) with delta (0, 0)
Screenshot: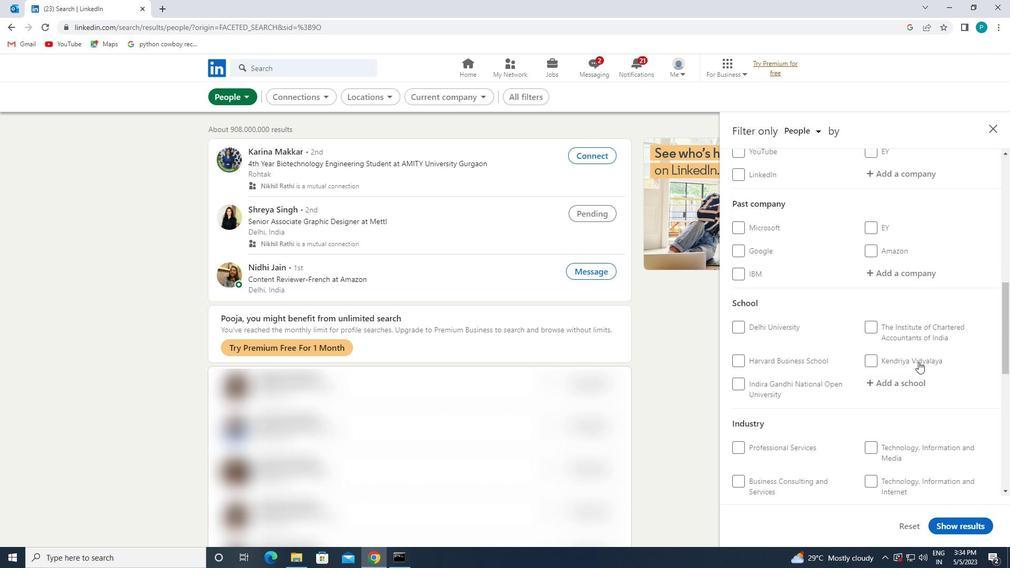 
Action: Mouse moved to (888, 284)
Screenshot: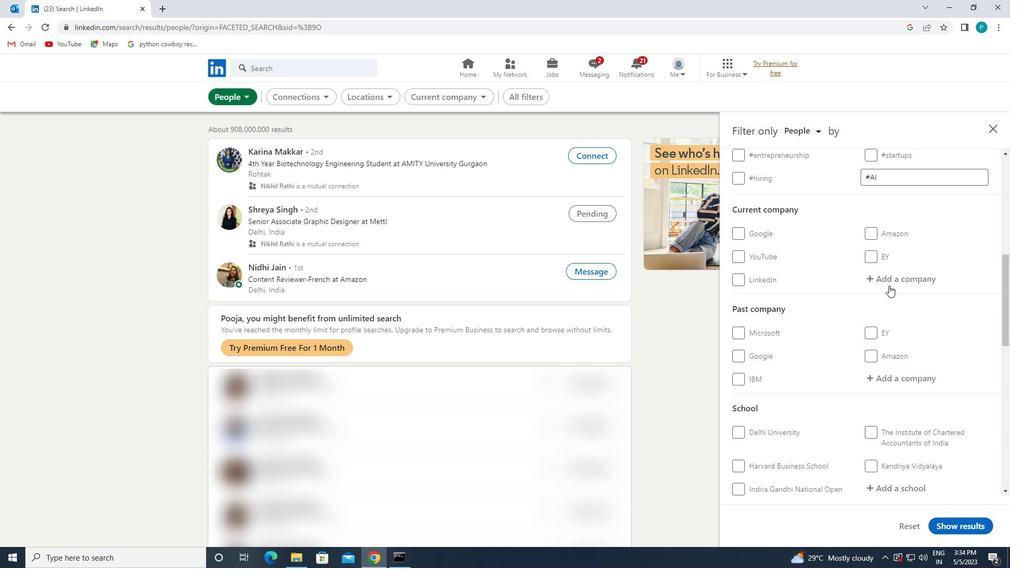 
Action: Mouse pressed left at (888, 284)
Screenshot: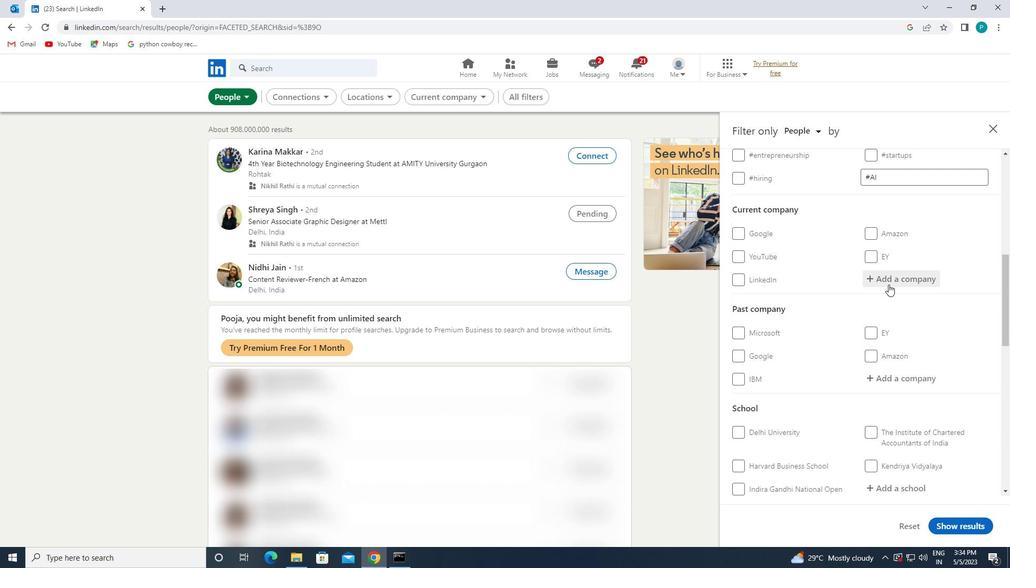 
Action: Mouse moved to (888, 283)
Screenshot: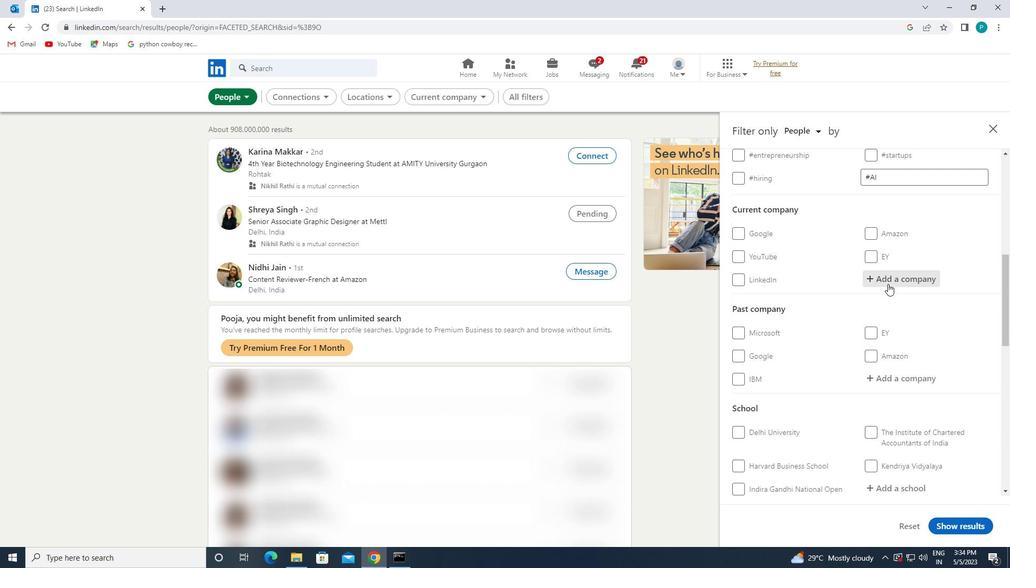 
Action: Key pressed <Key.caps_lock>W<Key.caps_lock>ORK
Screenshot: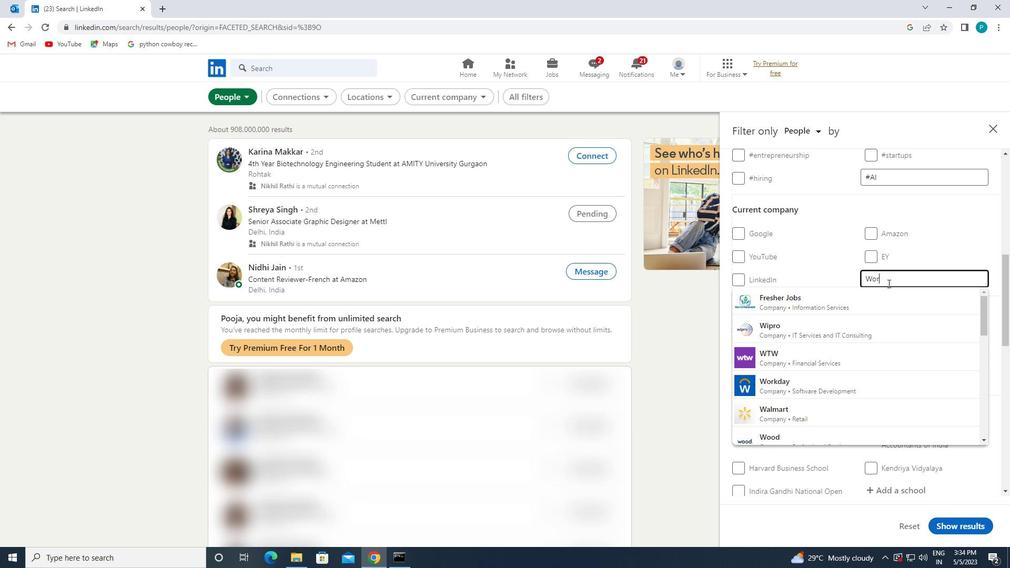 
Action: Mouse moved to (895, 326)
Screenshot: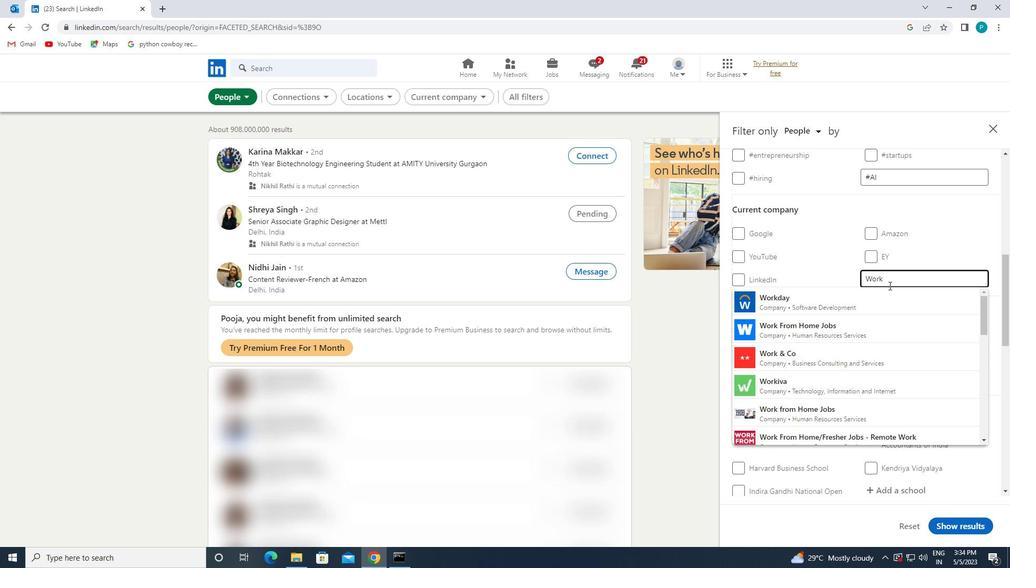 
Action: Mouse scrolled (895, 326) with delta (0, 0)
Screenshot: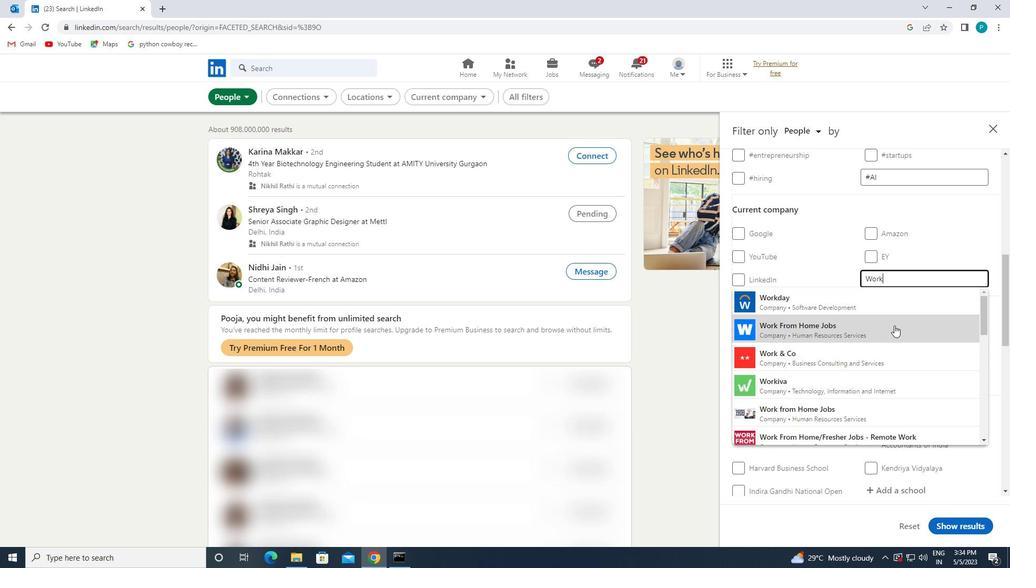 
Action: Mouse moved to (889, 340)
Screenshot: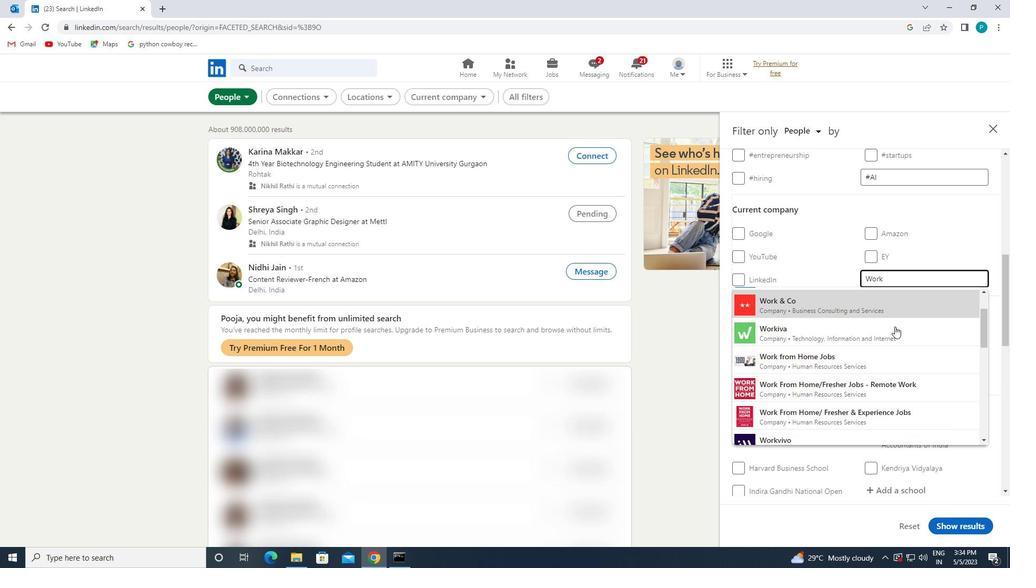 
Action: Mouse scrolled (889, 339) with delta (0, 0)
Screenshot: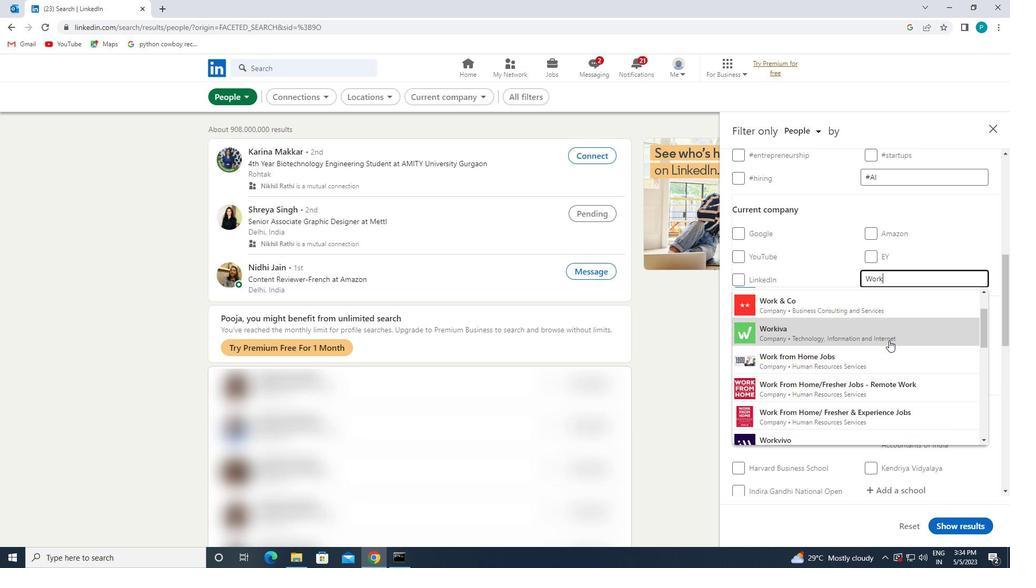 
Action: Mouse moved to (889, 340)
Screenshot: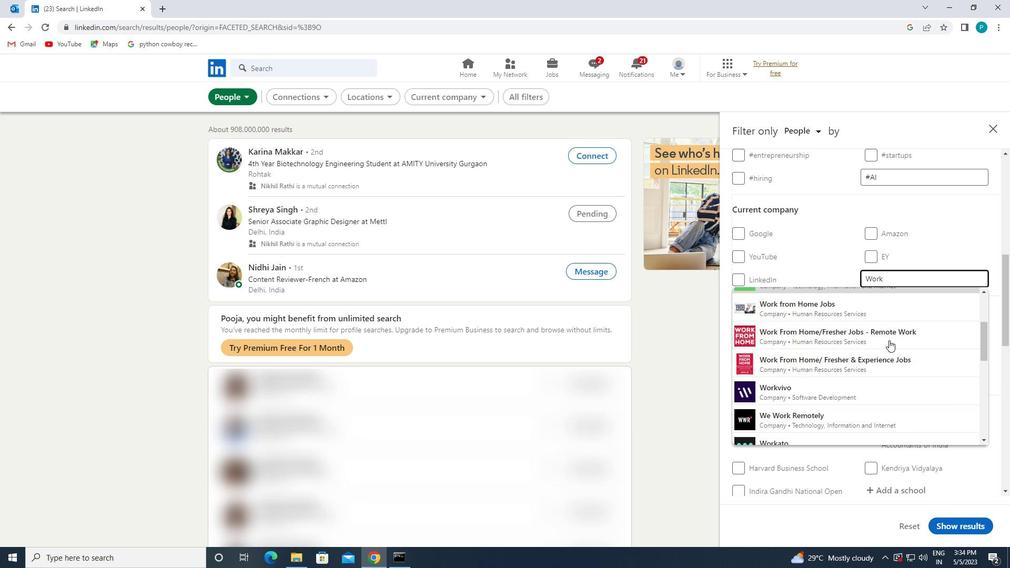 
Action: Mouse scrolled (889, 339) with delta (0, 0)
Screenshot: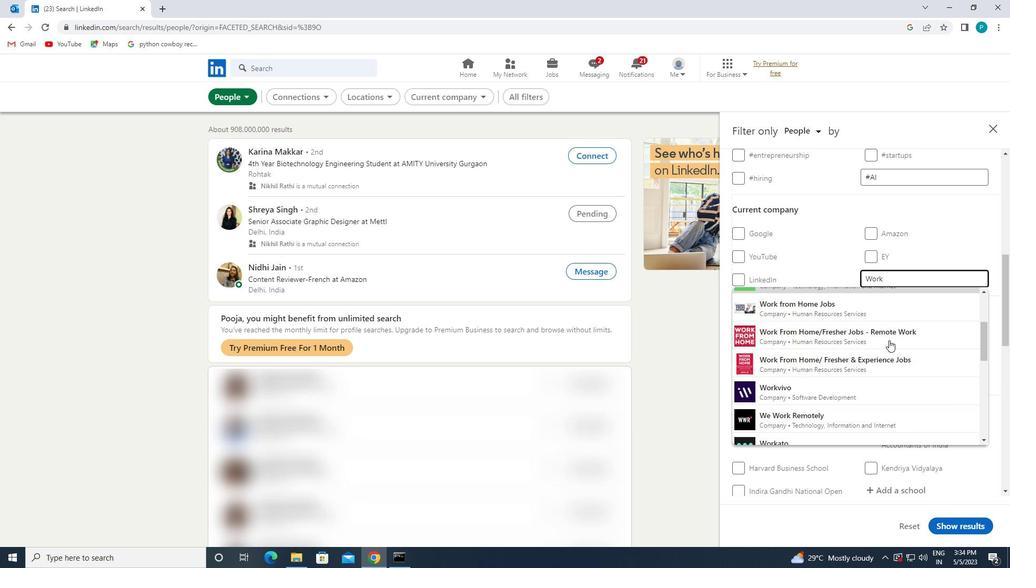
Action: Mouse scrolled (889, 339) with delta (0, 0)
Screenshot: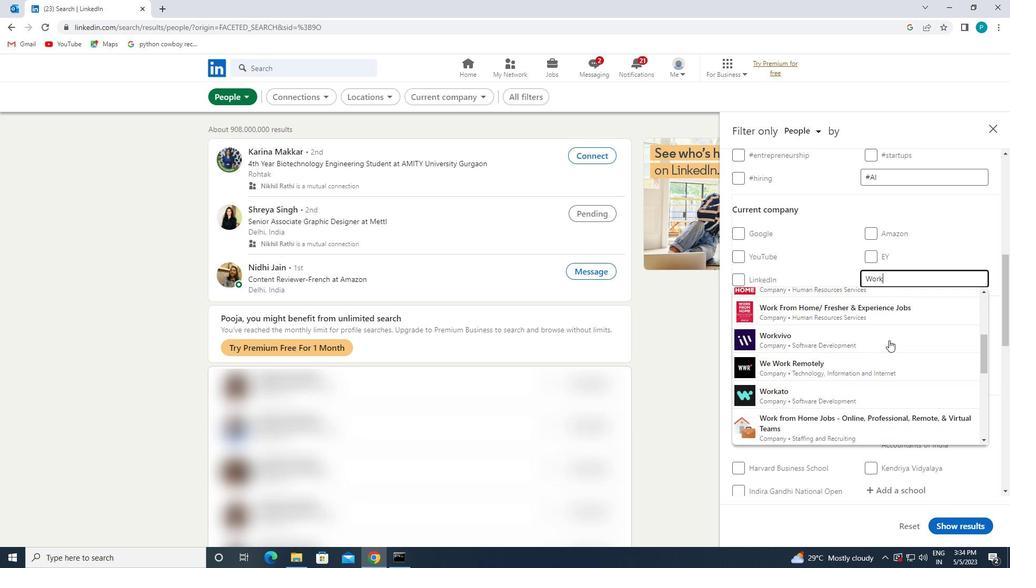 
Action: Mouse moved to (848, 440)
Screenshot: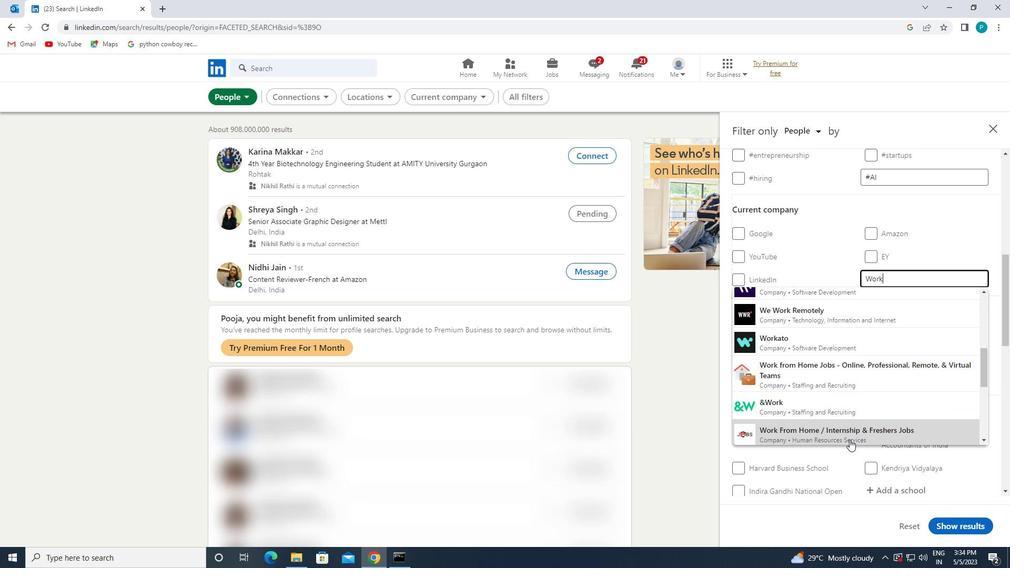 
Action: Mouse pressed left at (848, 440)
Screenshot: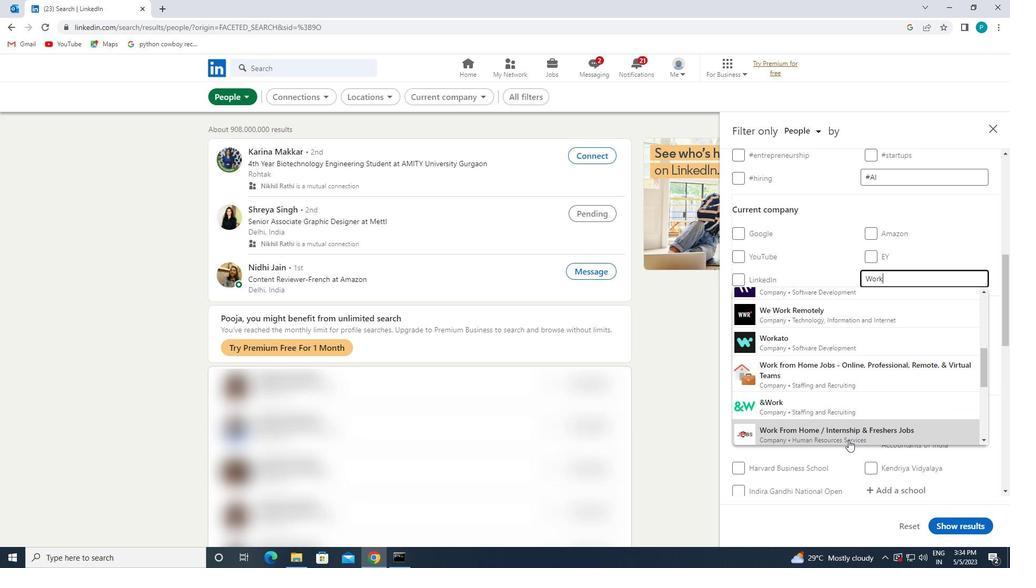 
Action: Mouse moved to (883, 423)
Screenshot: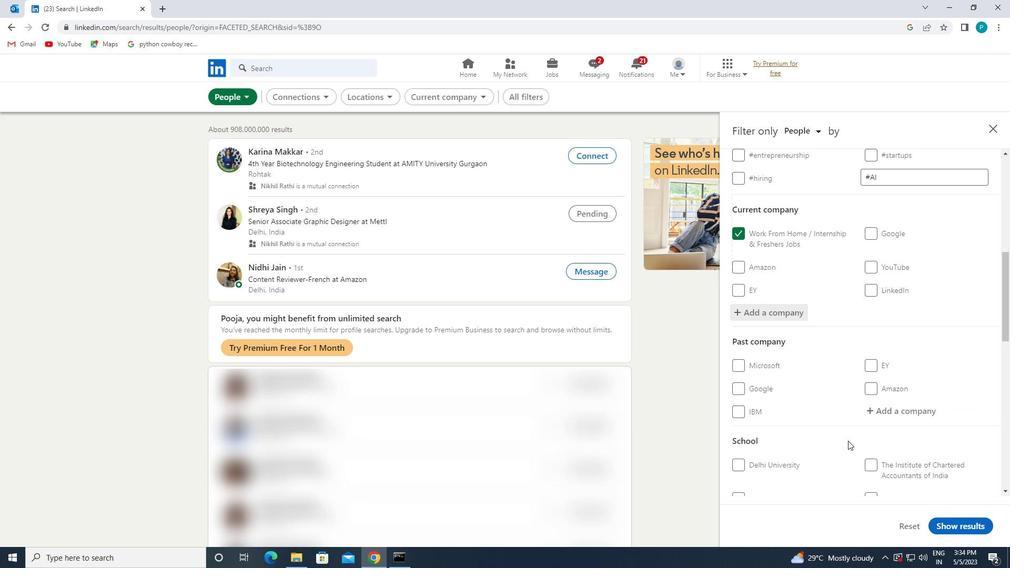 
Action: Mouse scrolled (883, 423) with delta (0, 0)
Screenshot: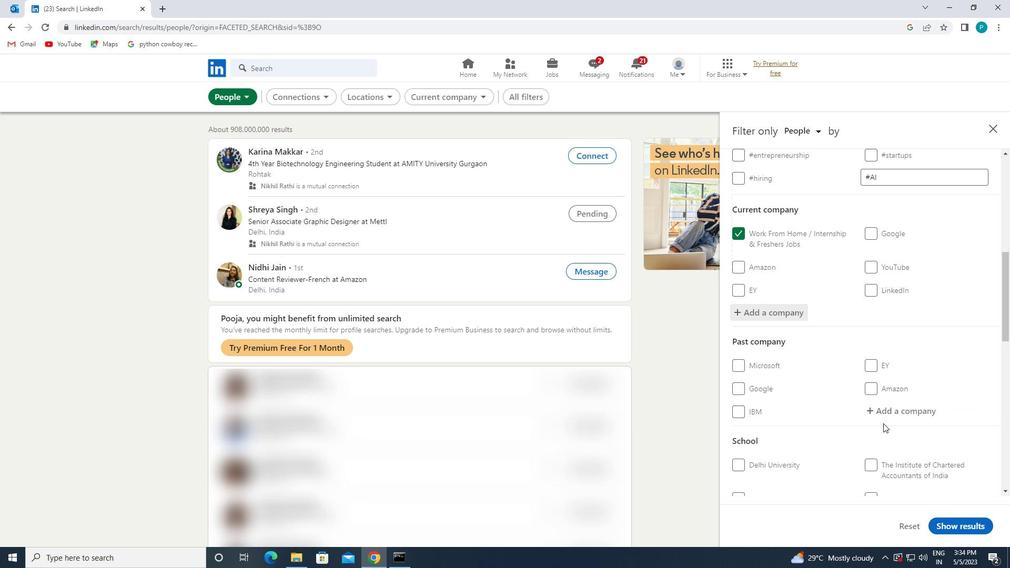 
Action: Mouse scrolled (883, 423) with delta (0, 0)
Screenshot: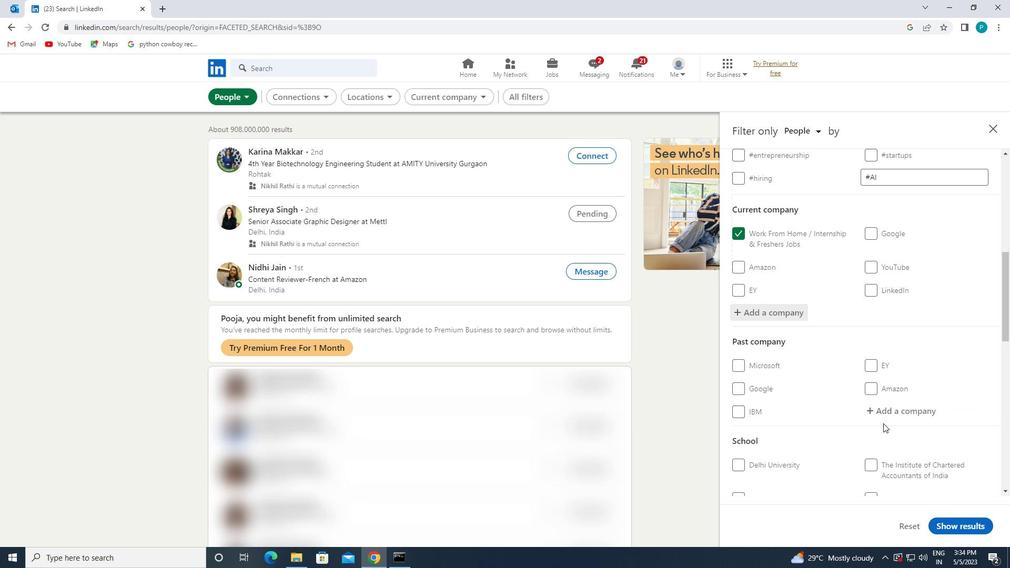 
Action: Mouse moved to (884, 417)
Screenshot: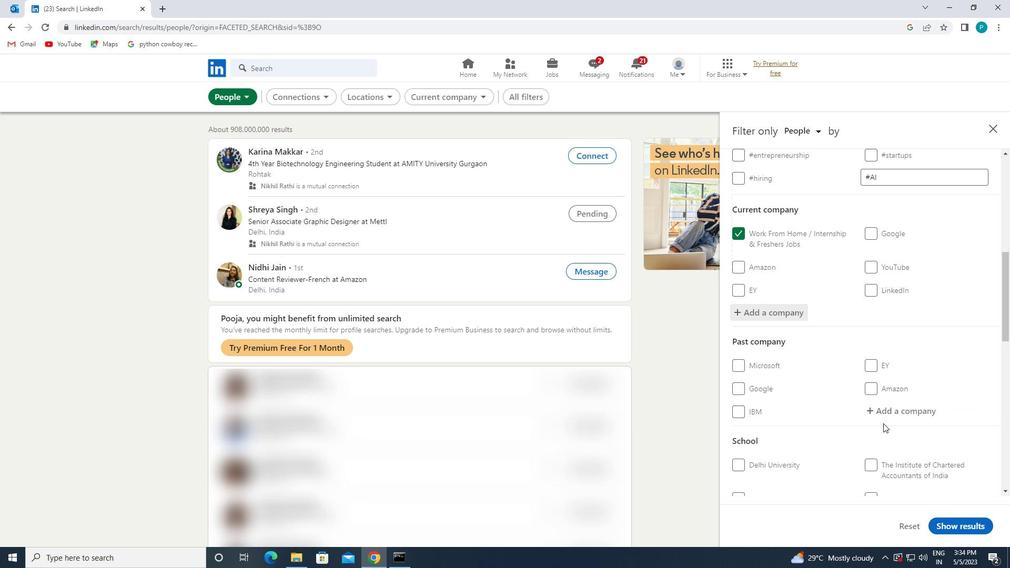 
Action: Mouse scrolled (884, 416) with delta (0, 0)
Screenshot: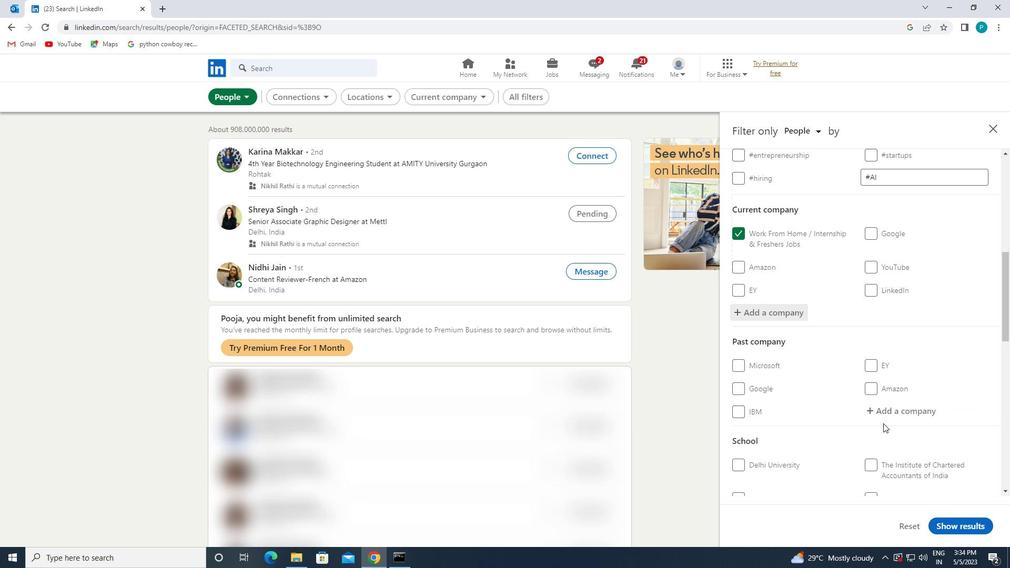 
Action: Mouse moved to (882, 356)
Screenshot: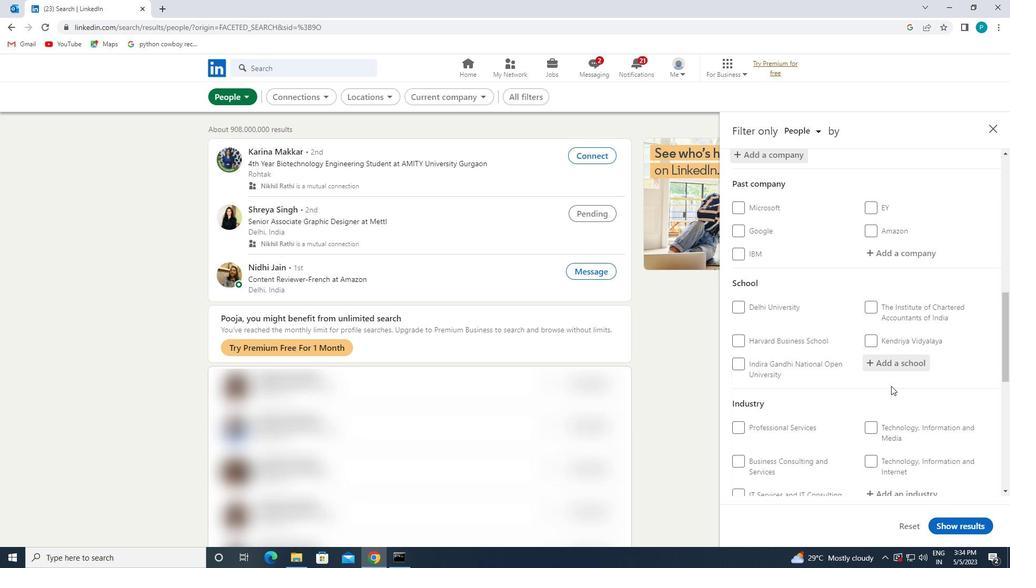 
Action: Mouse pressed left at (882, 356)
Screenshot: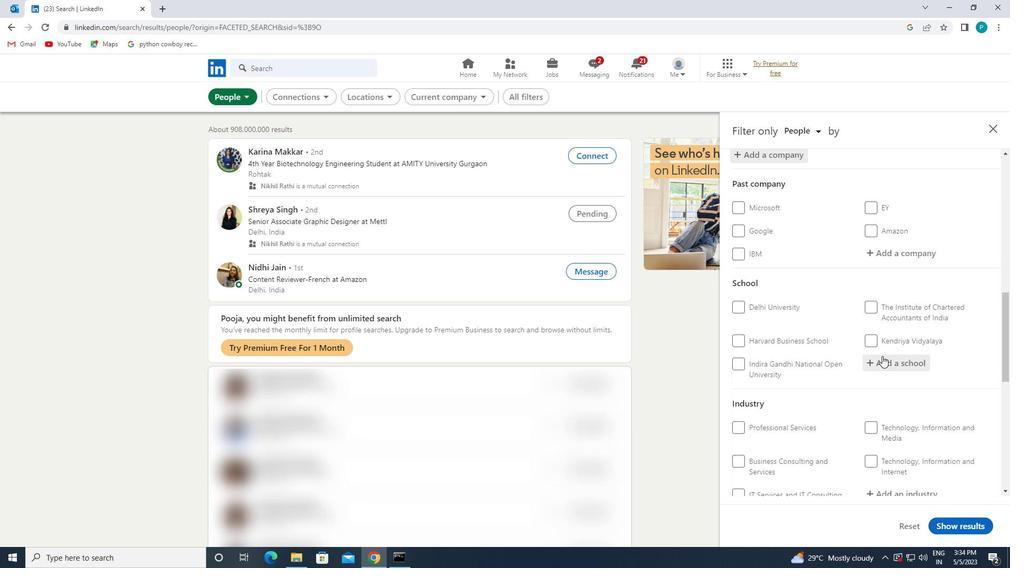 
Action: Key pressed <Key.caps_lock>A<Key.caps_lock>MBEDKAR
Screenshot: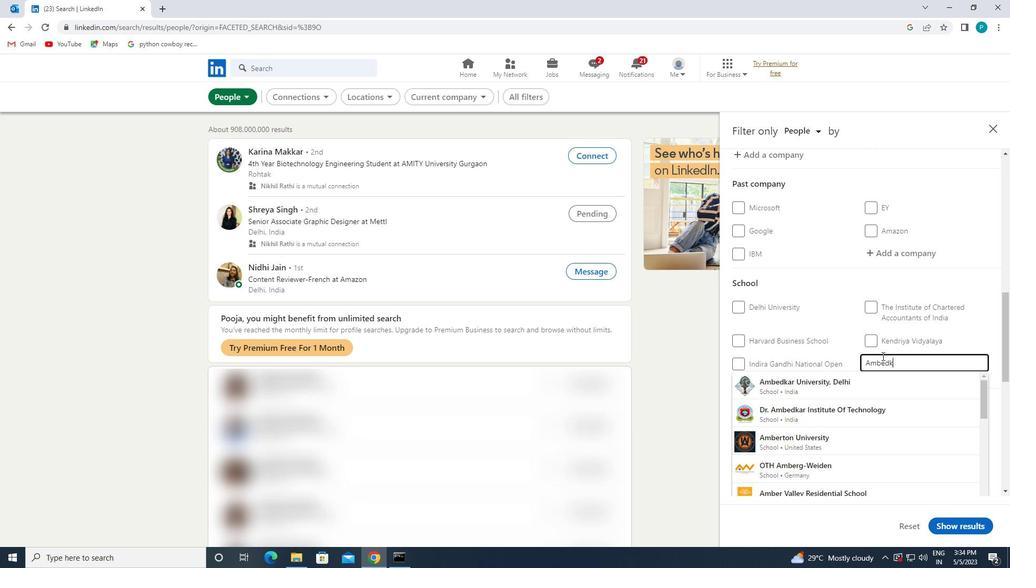 
Action: Mouse moved to (871, 377)
Screenshot: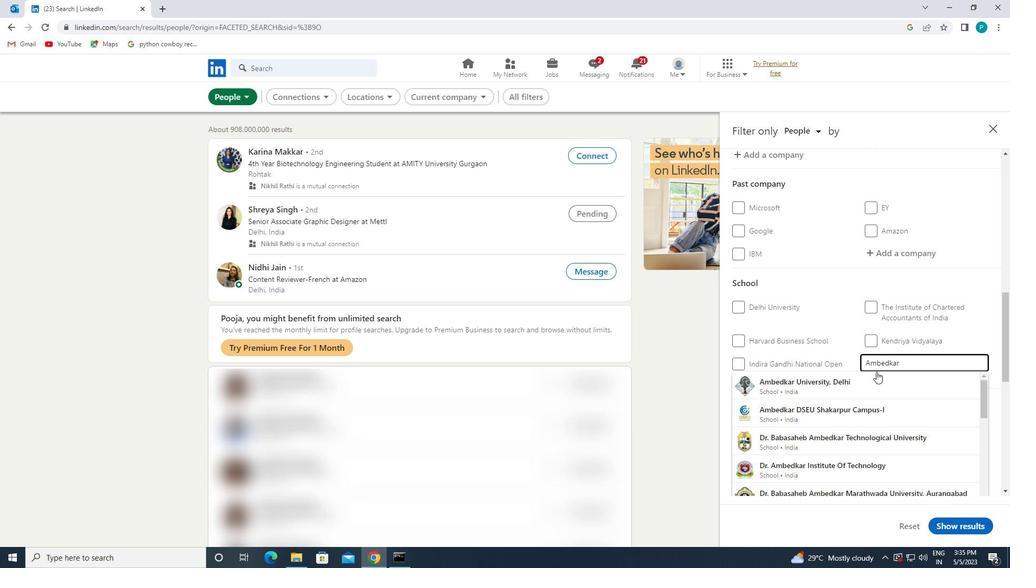 
Action: Mouse pressed left at (871, 377)
Screenshot: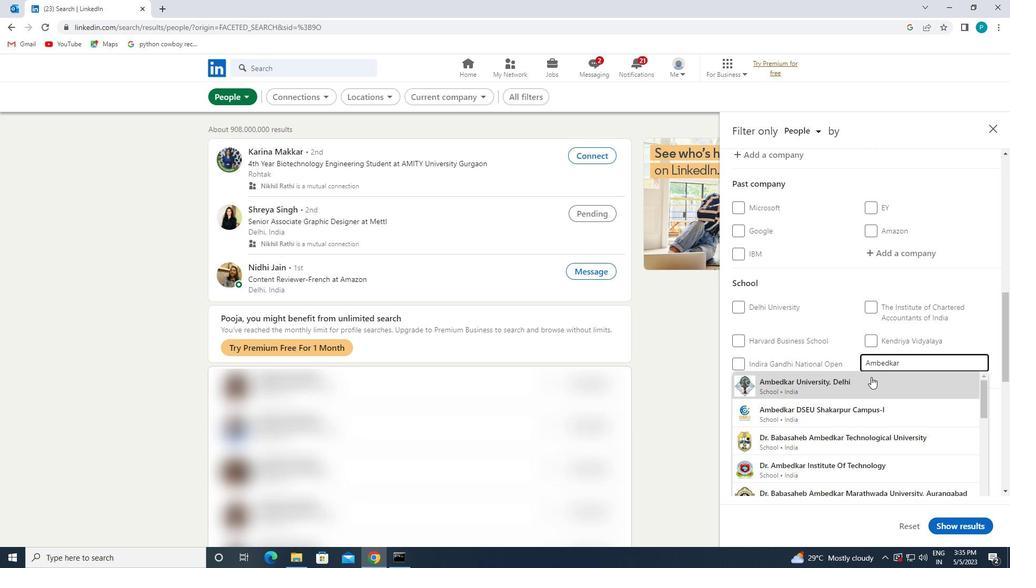 
Action: Mouse moved to (933, 384)
Screenshot: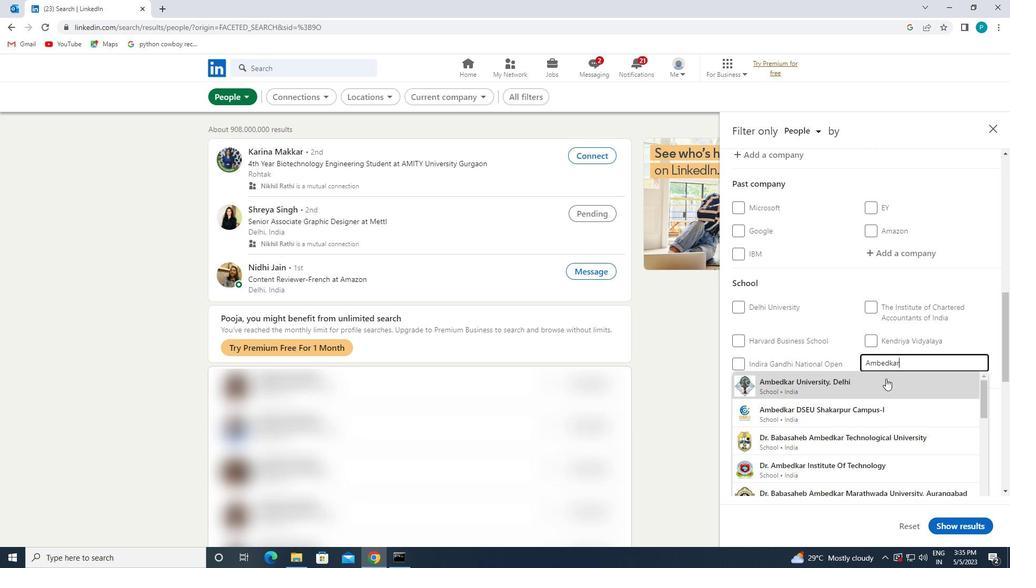 
Action: Mouse scrolled (933, 384) with delta (0, 0)
Screenshot: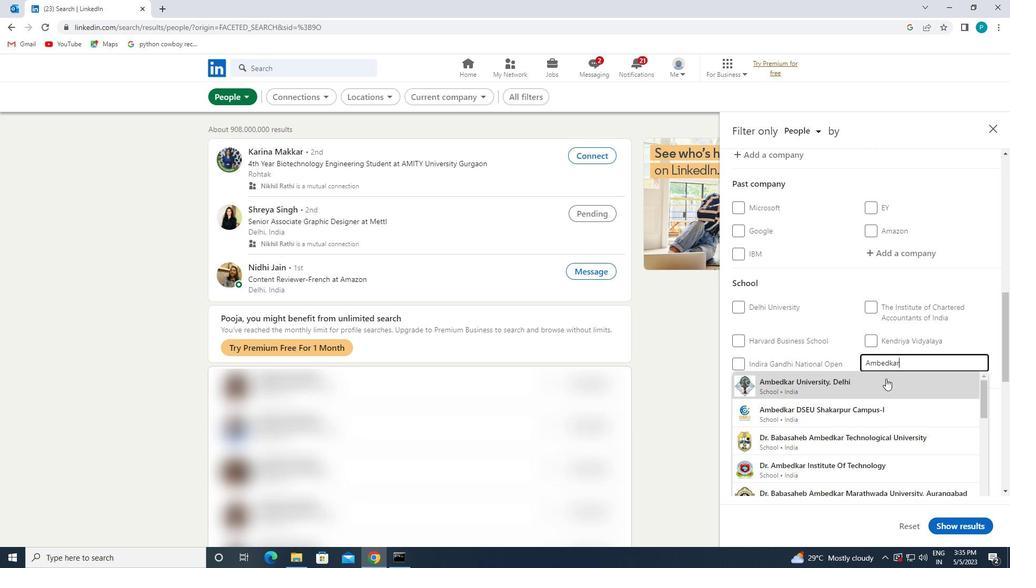 
Action: Mouse scrolled (933, 384) with delta (0, 0)
Screenshot: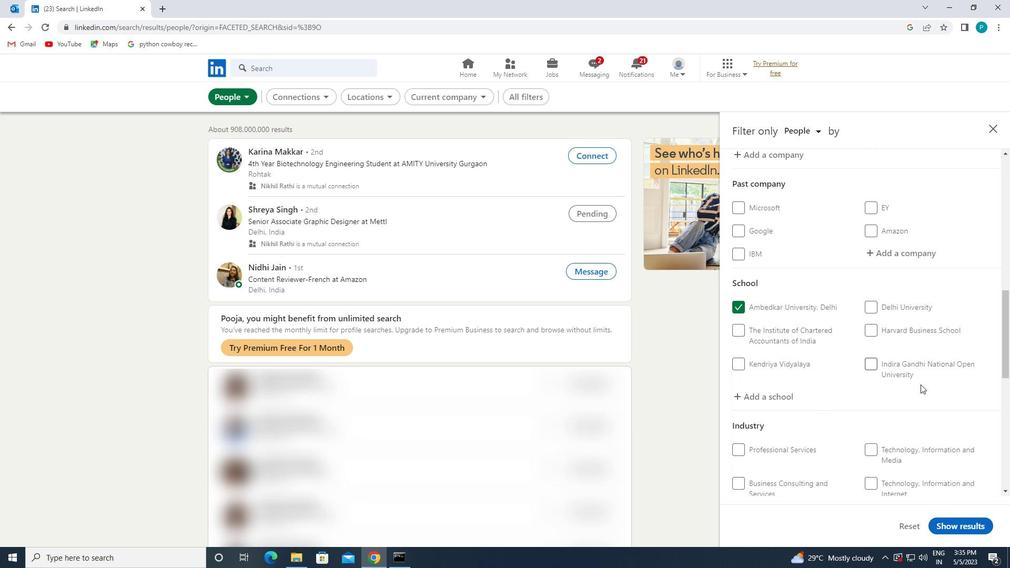 
Action: Mouse scrolled (933, 384) with delta (0, 0)
Screenshot: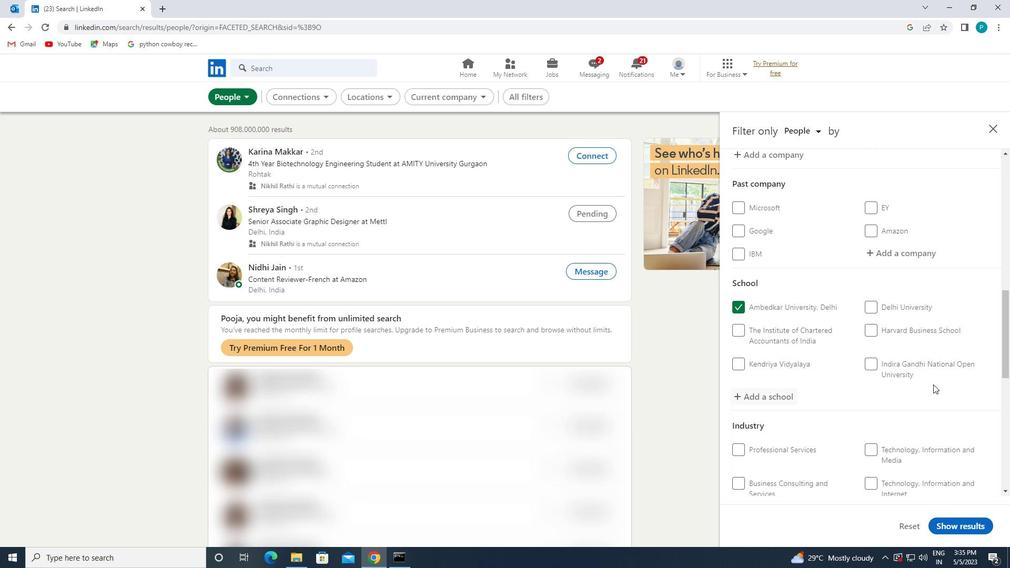 
Action: Mouse scrolled (933, 384) with delta (0, 0)
Screenshot: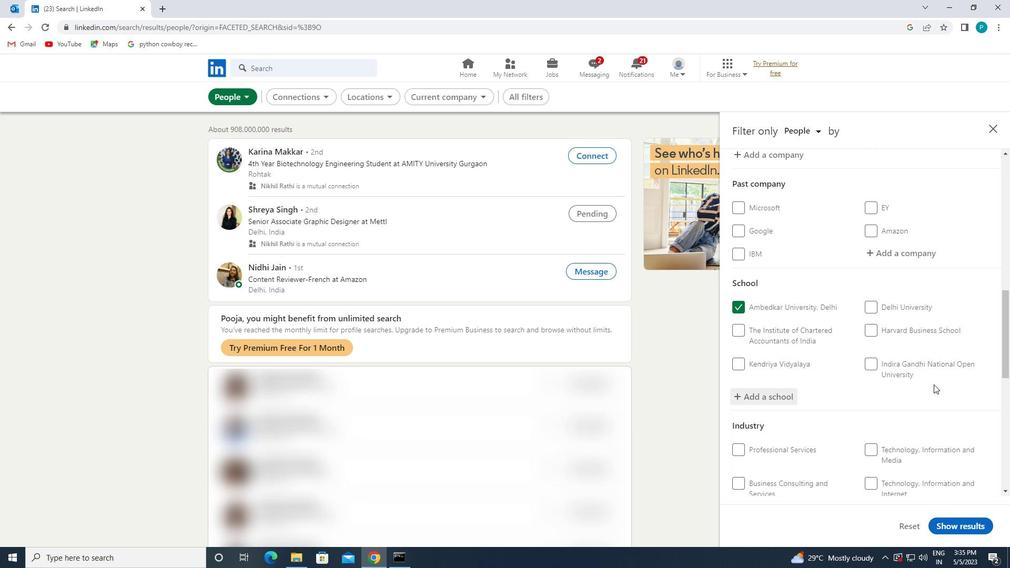 
Action: Mouse moved to (890, 309)
Screenshot: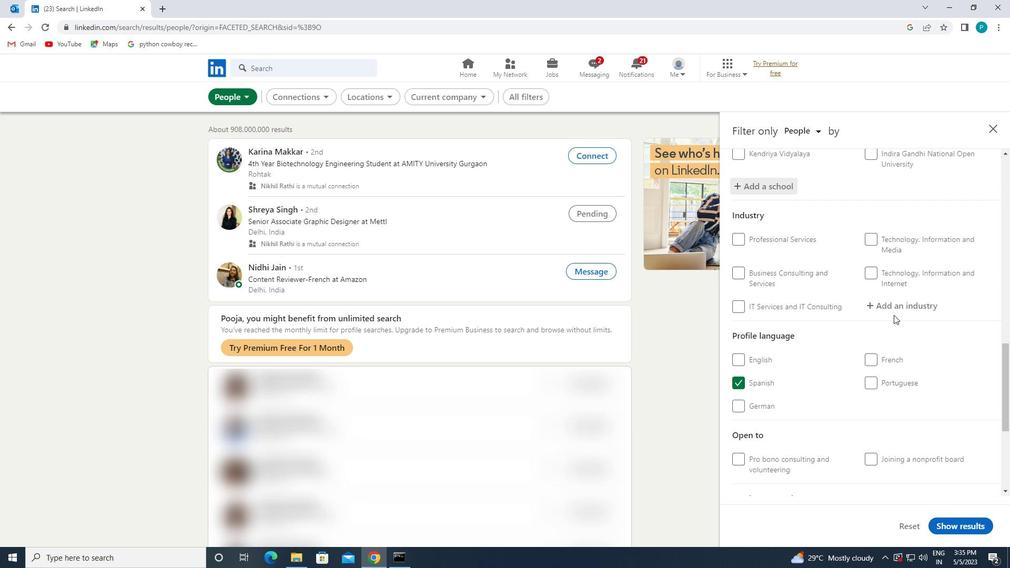 
Action: Mouse pressed left at (890, 309)
Screenshot: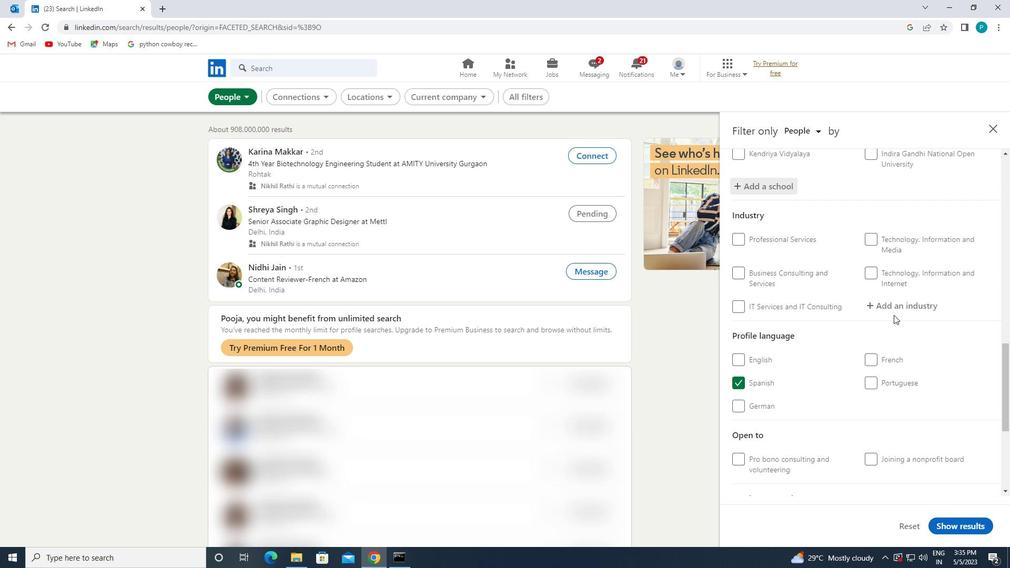 
Action: Key pressed <Key.caps_lock>F<Key.caps_lock>ACILIT
Screenshot: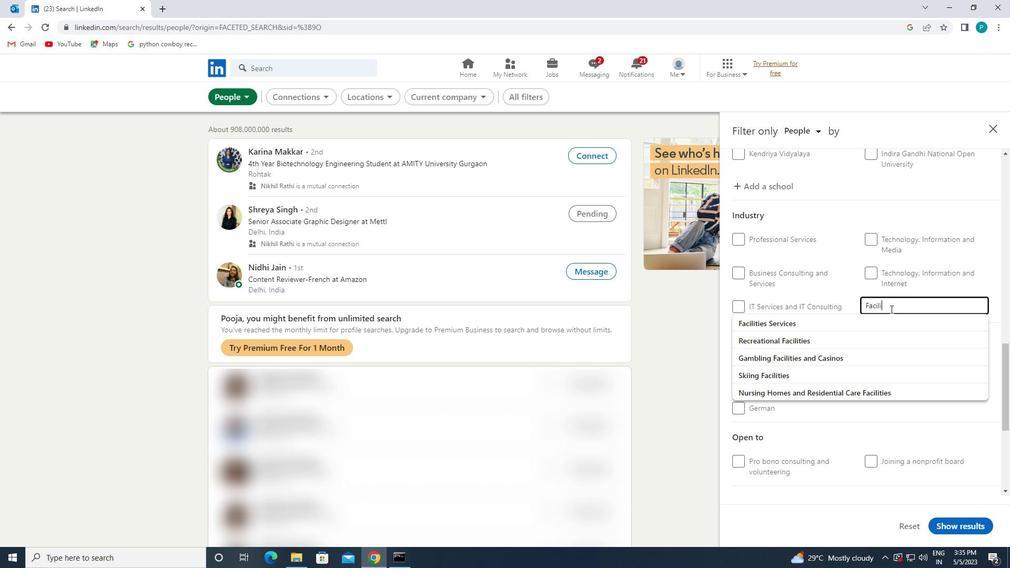 
Action: Mouse moved to (849, 321)
Screenshot: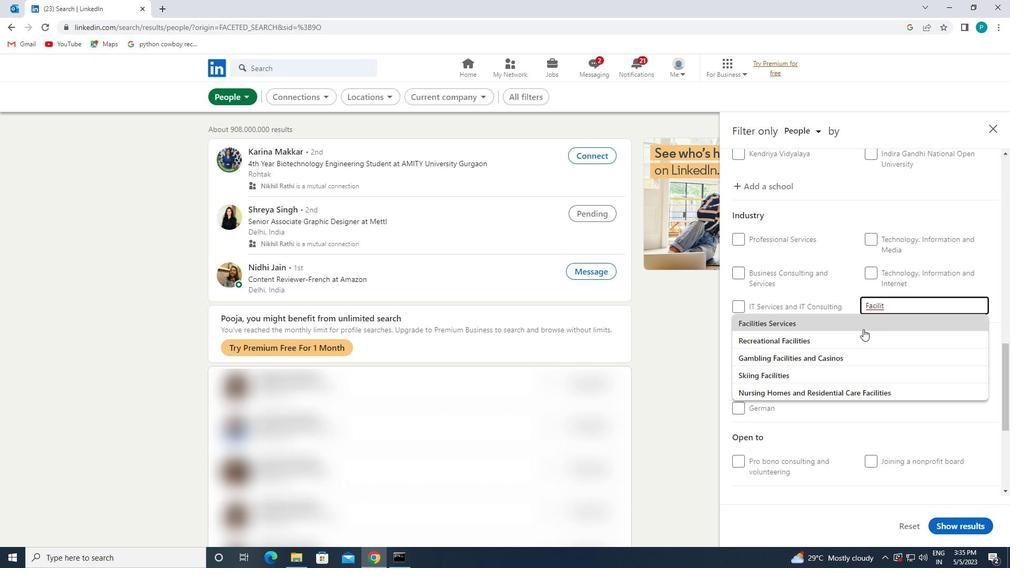 
Action: Mouse pressed left at (849, 321)
Screenshot: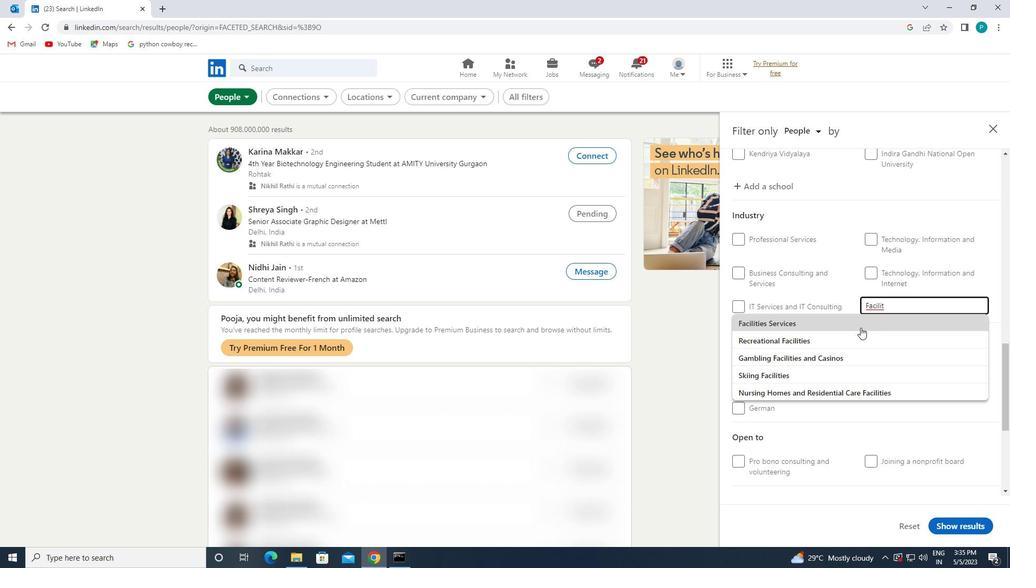 
Action: Mouse moved to (887, 314)
Screenshot: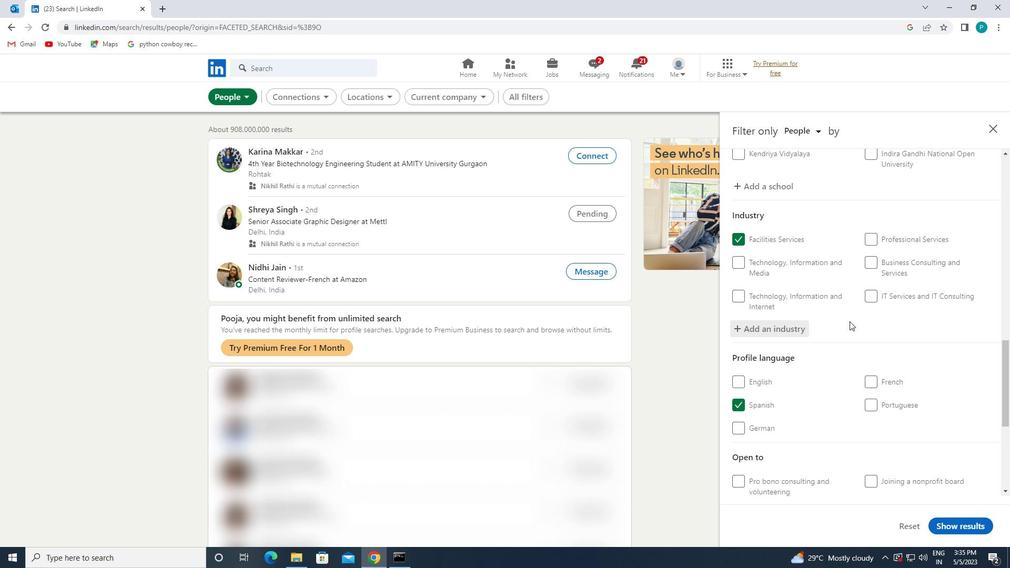 
Action: Mouse scrolled (887, 313) with delta (0, 0)
Screenshot: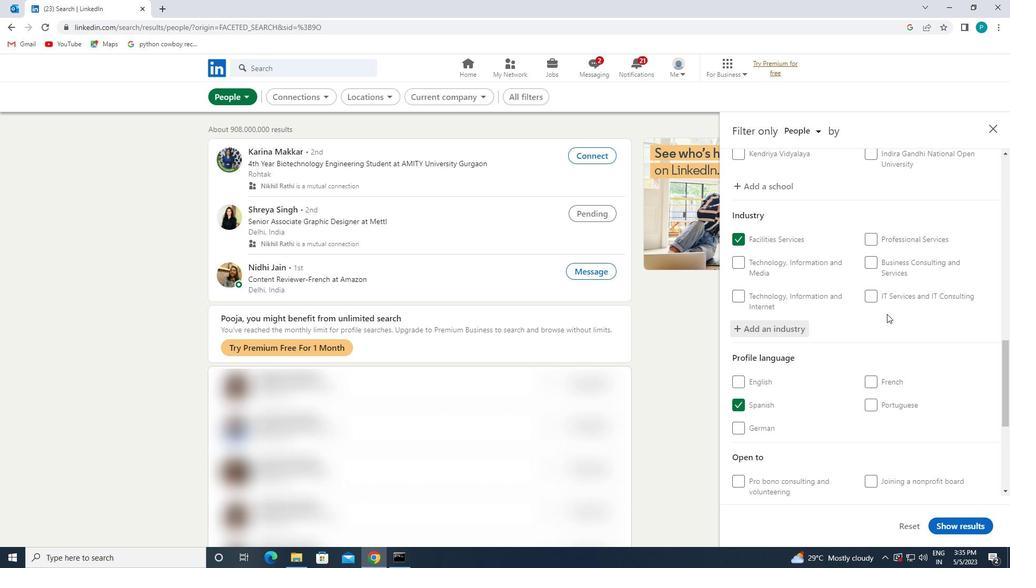 
Action: Mouse scrolled (887, 313) with delta (0, 0)
Screenshot: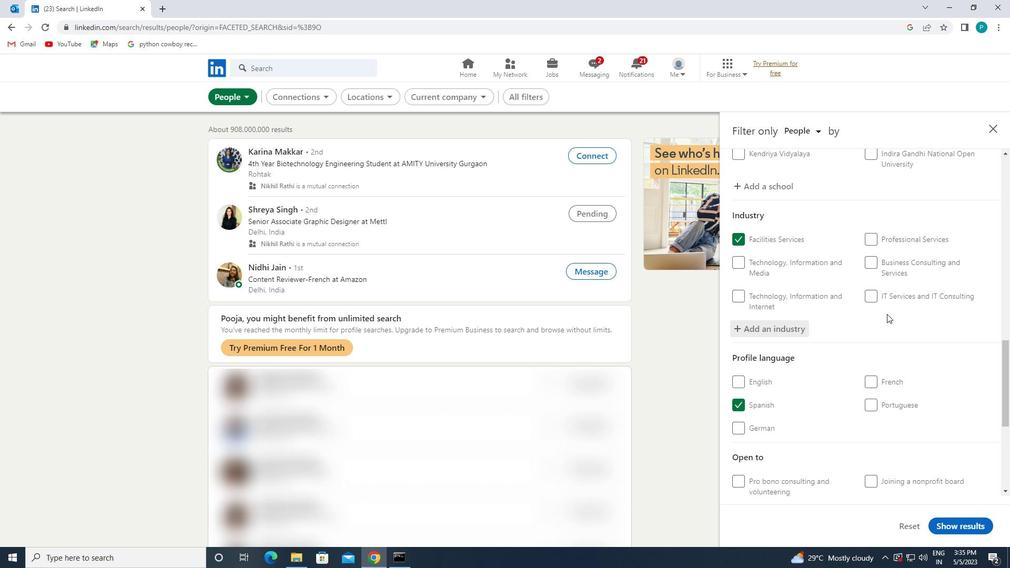 
Action: Mouse scrolled (887, 313) with delta (0, 0)
Screenshot: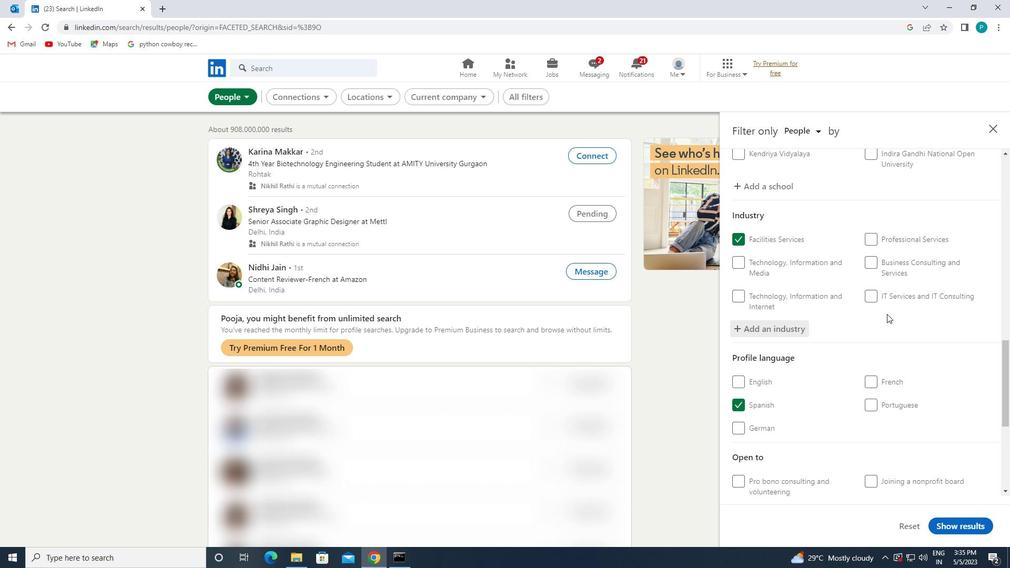
Action: Mouse moved to (896, 313)
Screenshot: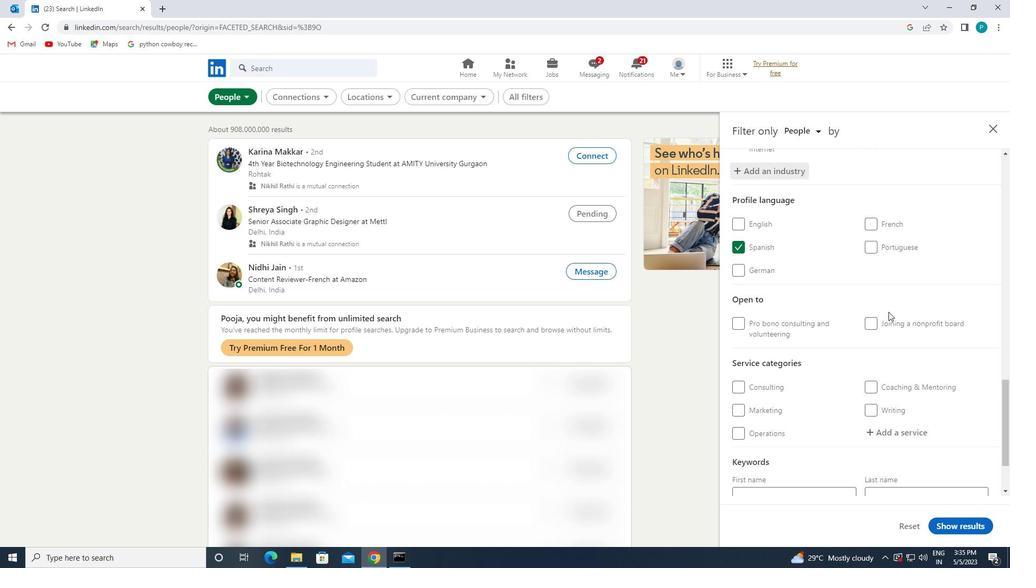 
Action: Mouse scrolled (896, 313) with delta (0, 0)
Screenshot: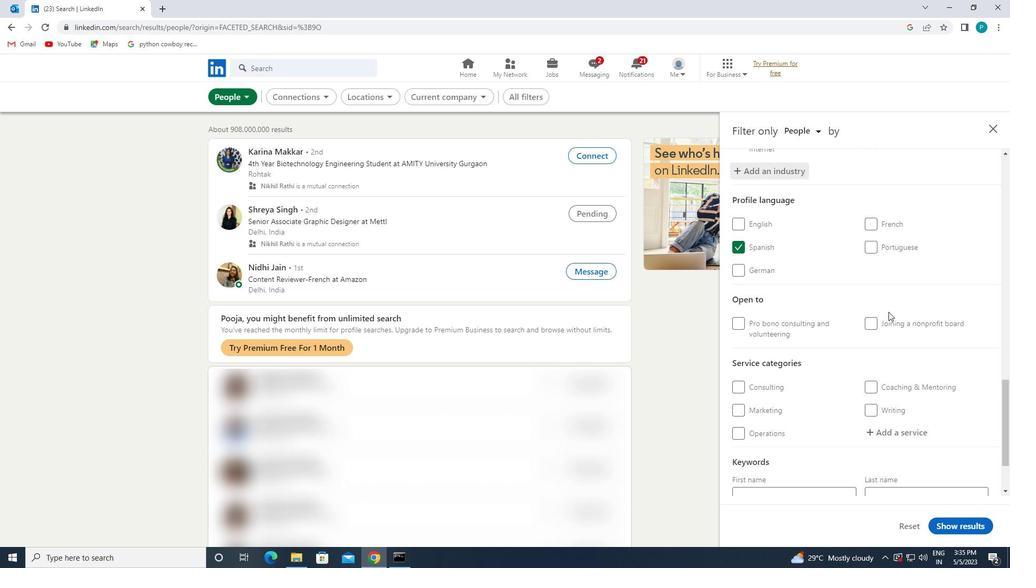 
Action: Mouse scrolled (896, 313) with delta (0, 0)
Screenshot: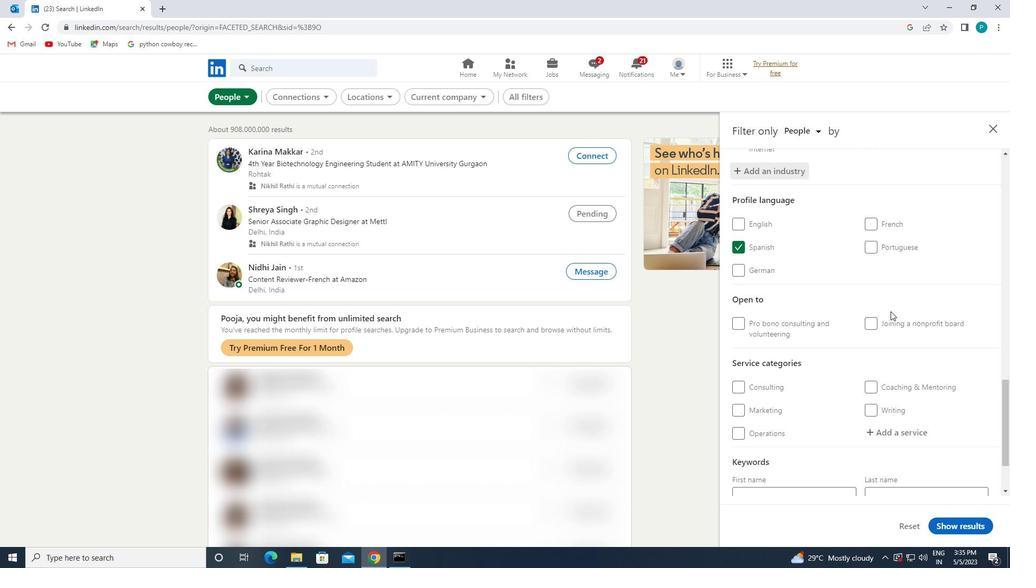 
Action: Mouse moved to (925, 349)
Screenshot: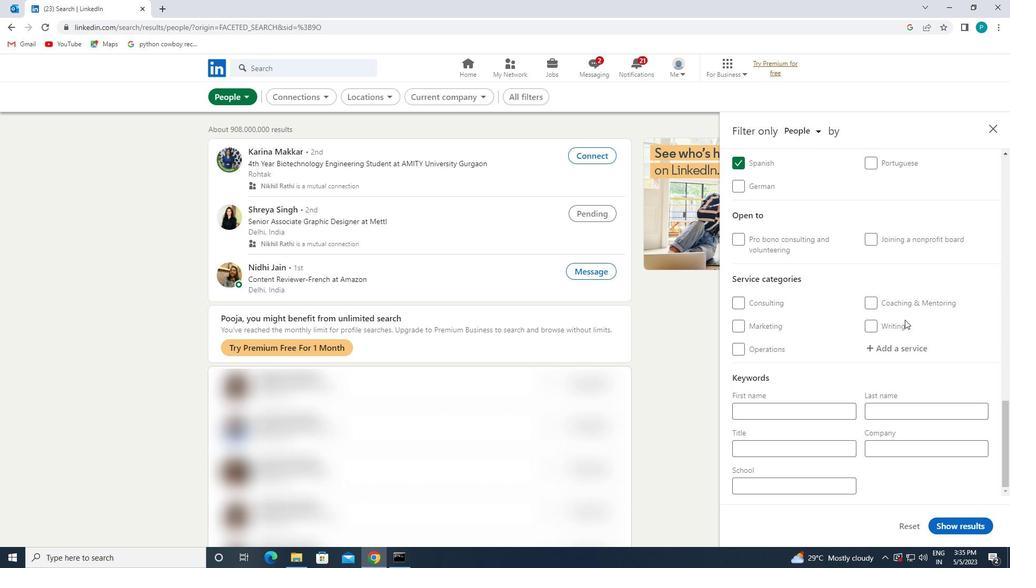 
Action: Mouse pressed left at (925, 349)
Screenshot: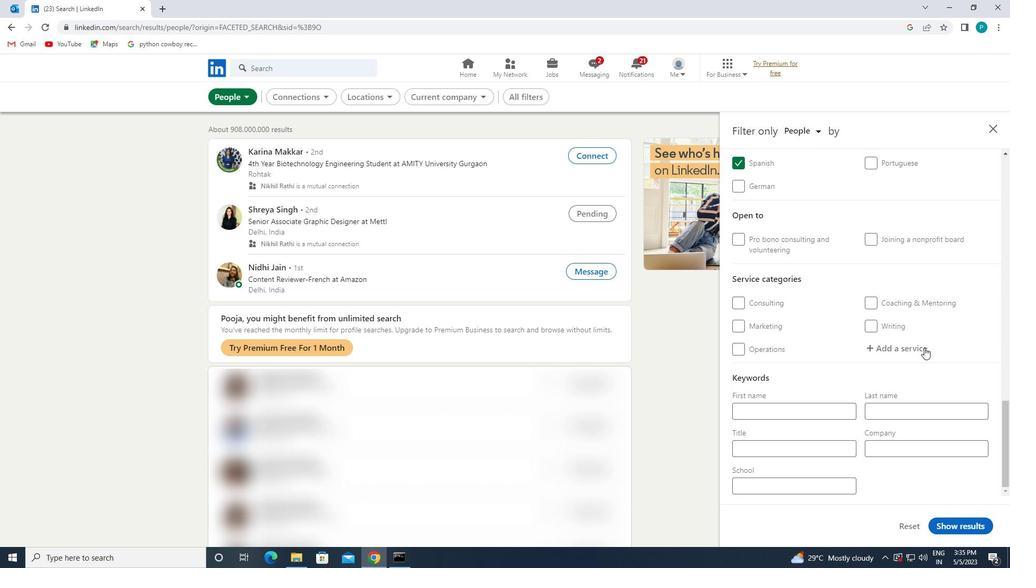 
Action: Mouse moved to (926, 350)
Screenshot: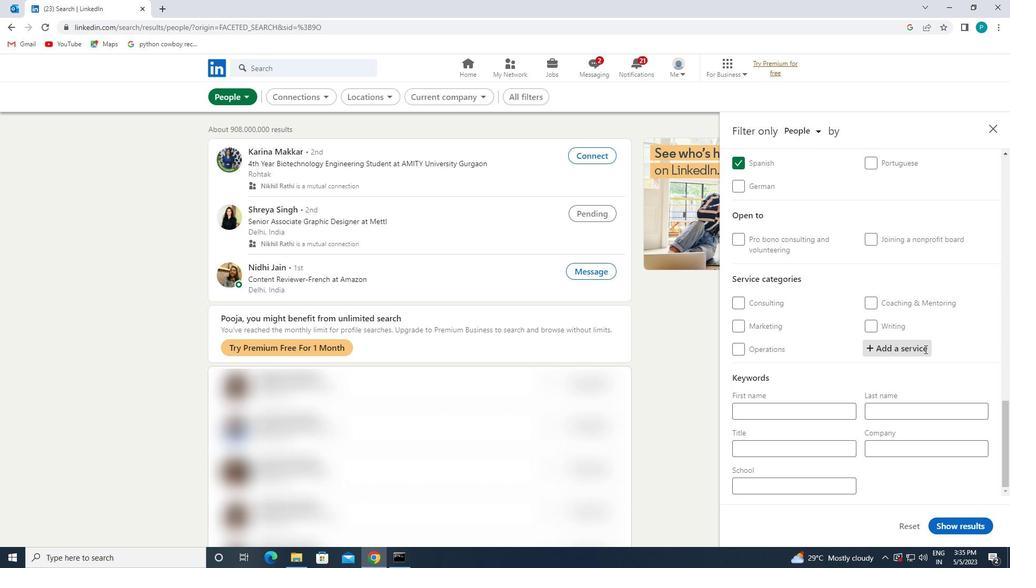 
Action: Key pressed <Key.caps_lock>L<Key.caps_lock>IFE
Screenshot: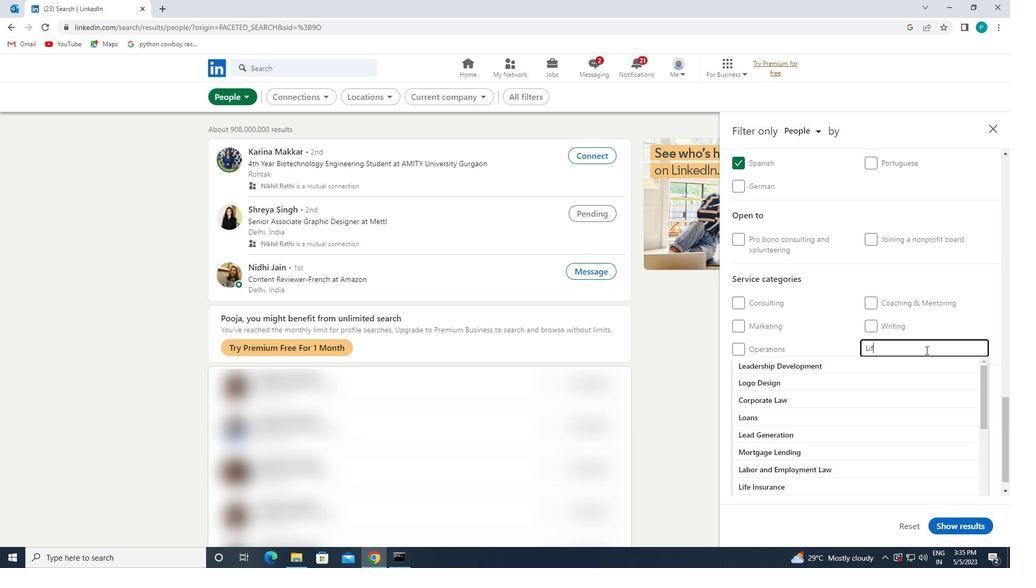 
Action: Mouse moved to (861, 377)
Screenshot: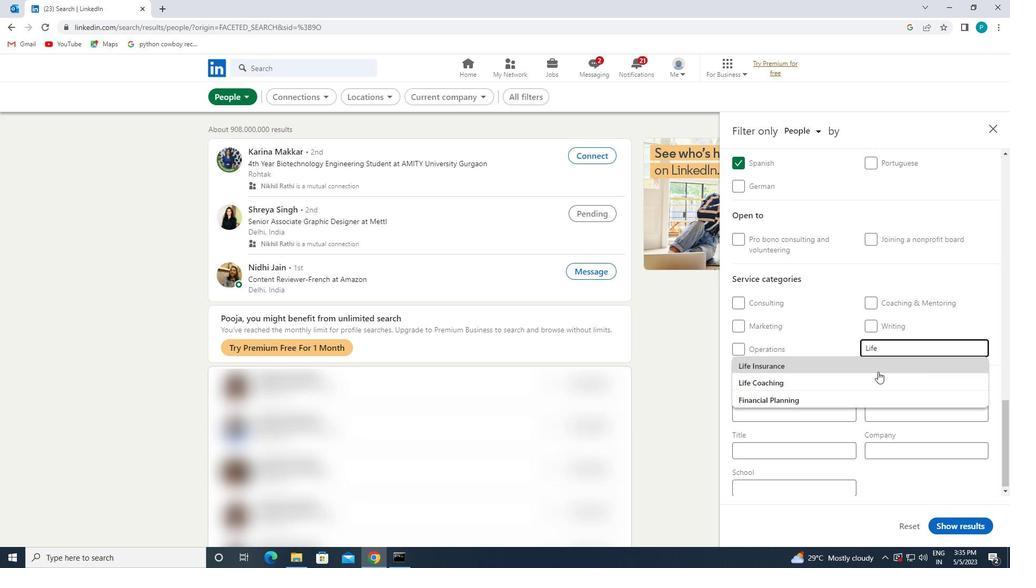 
Action: Mouse pressed left at (861, 377)
Screenshot: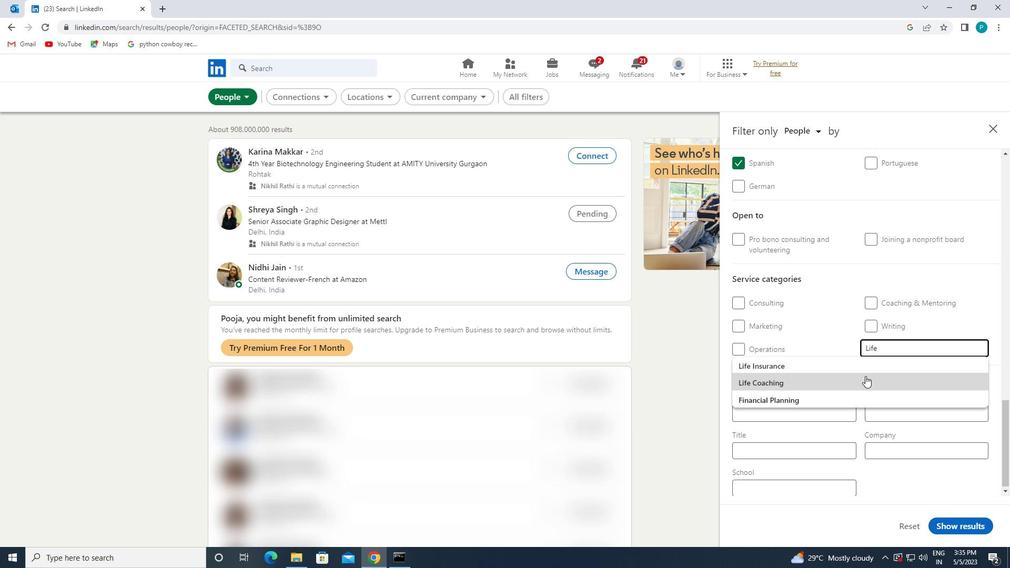 
Action: Mouse moved to (785, 411)
Screenshot: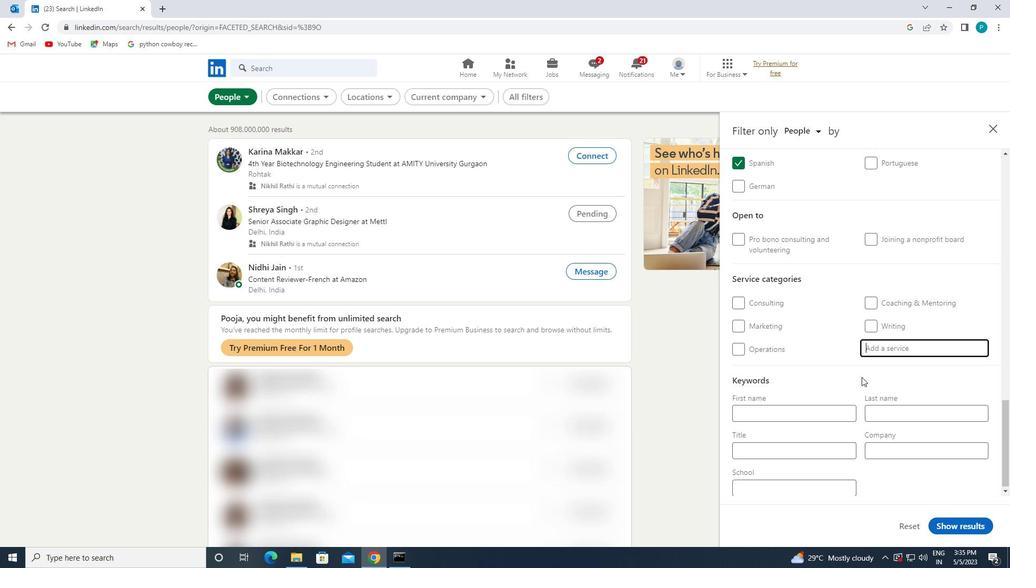 
Action: Mouse scrolled (785, 410) with delta (0, 0)
Screenshot: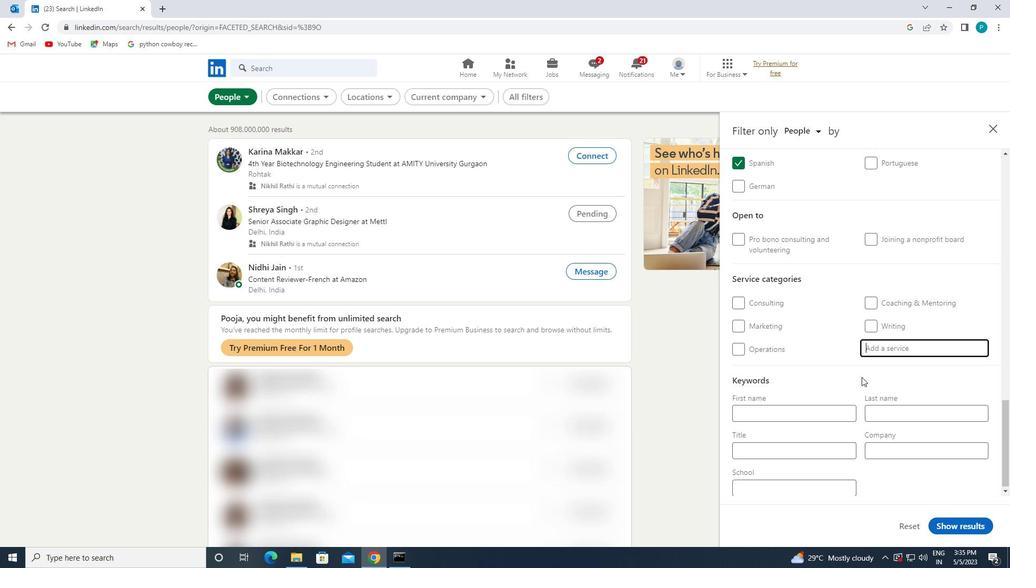 
Action: Mouse moved to (784, 411)
Screenshot: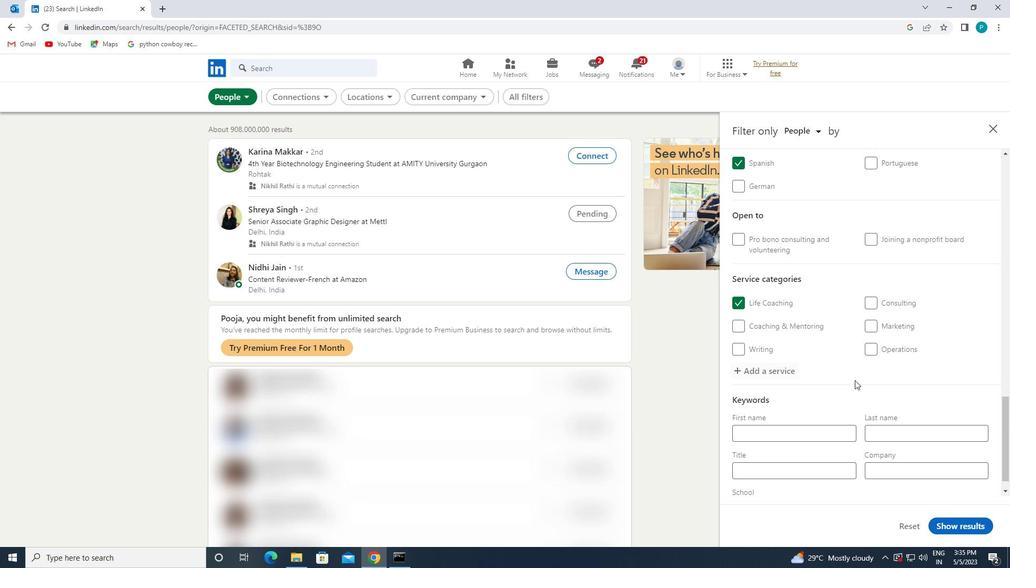 
Action: Mouse scrolled (784, 410) with delta (0, 0)
Screenshot: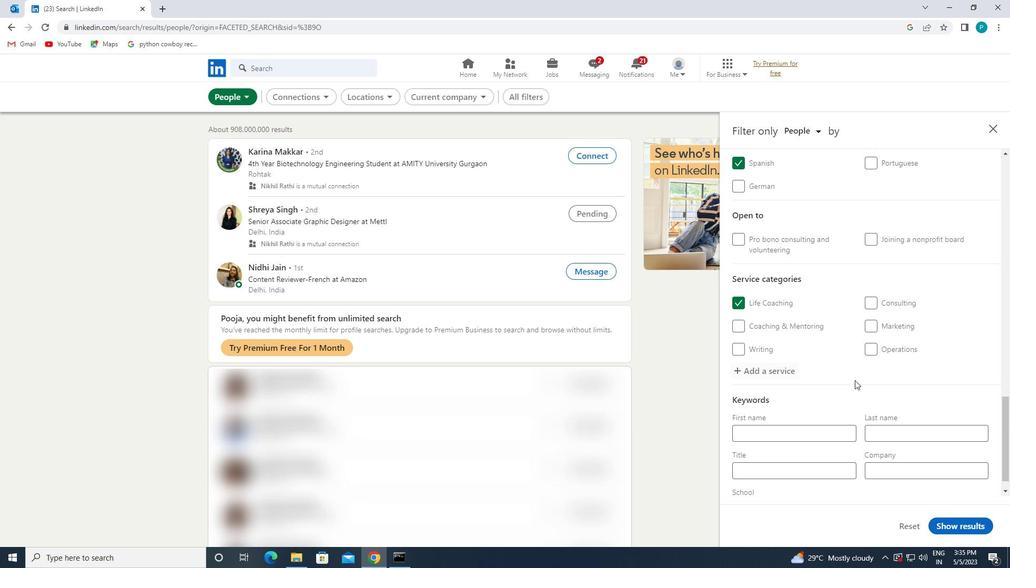 
Action: Mouse scrolled (784, 410) with delta (0, 0)
Screenshot: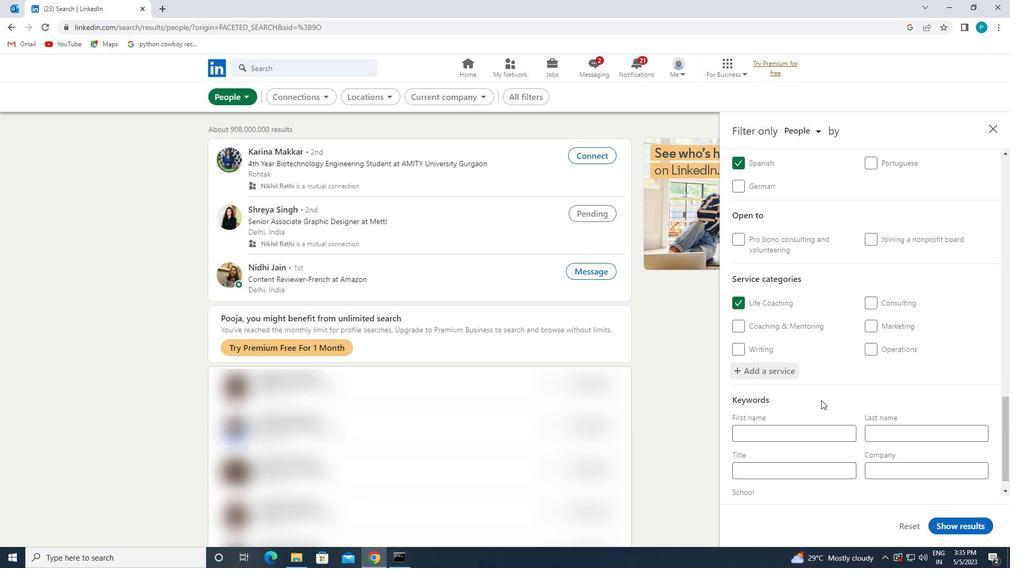 
Action: Mouse moved to (784, 411)
Screenshot: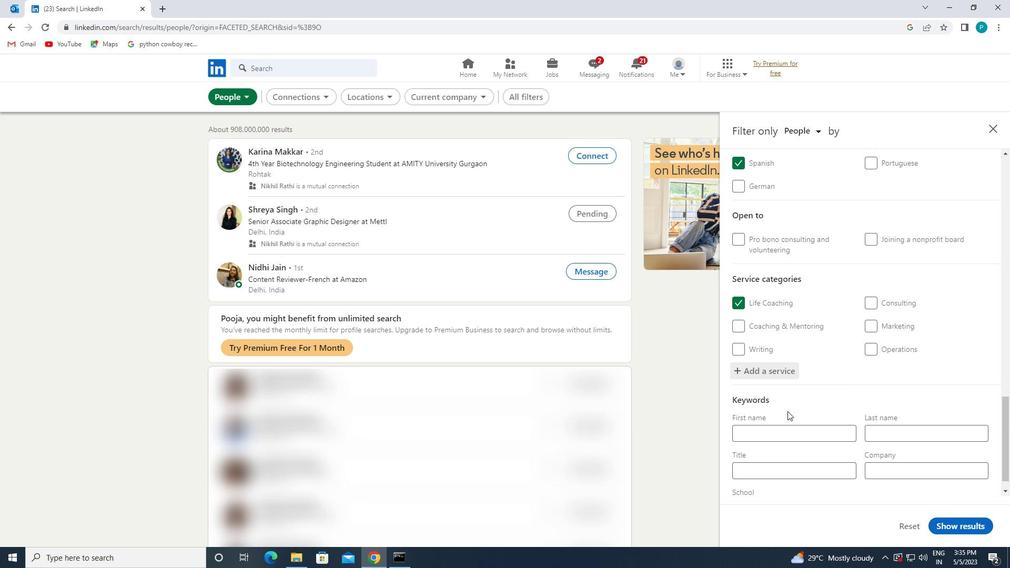 
Action: Mouse scrolled (784, 410) with delta (0, 0)
Screenshot: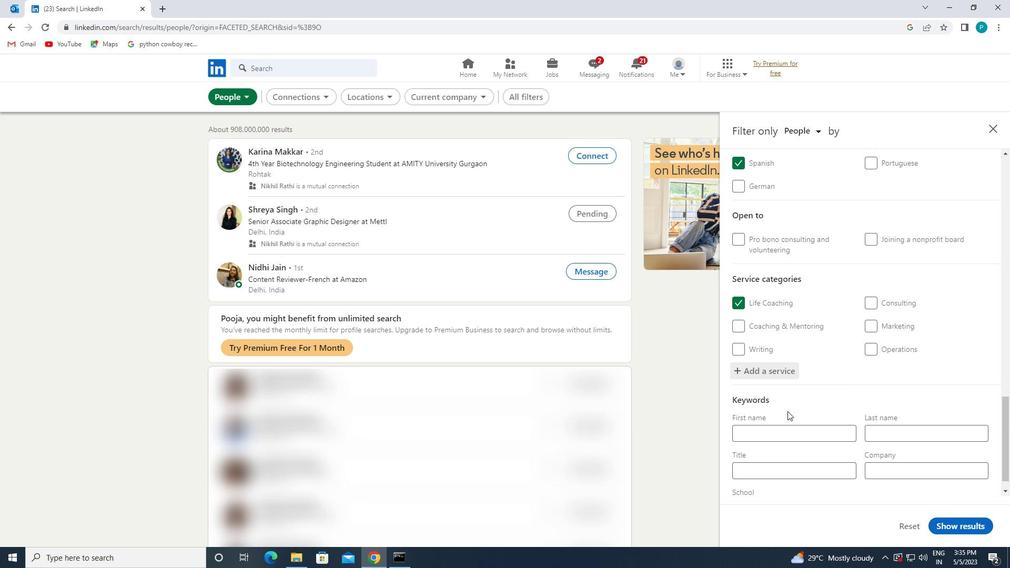 
Action: Mouse moved to (767, 444)
Screenshot: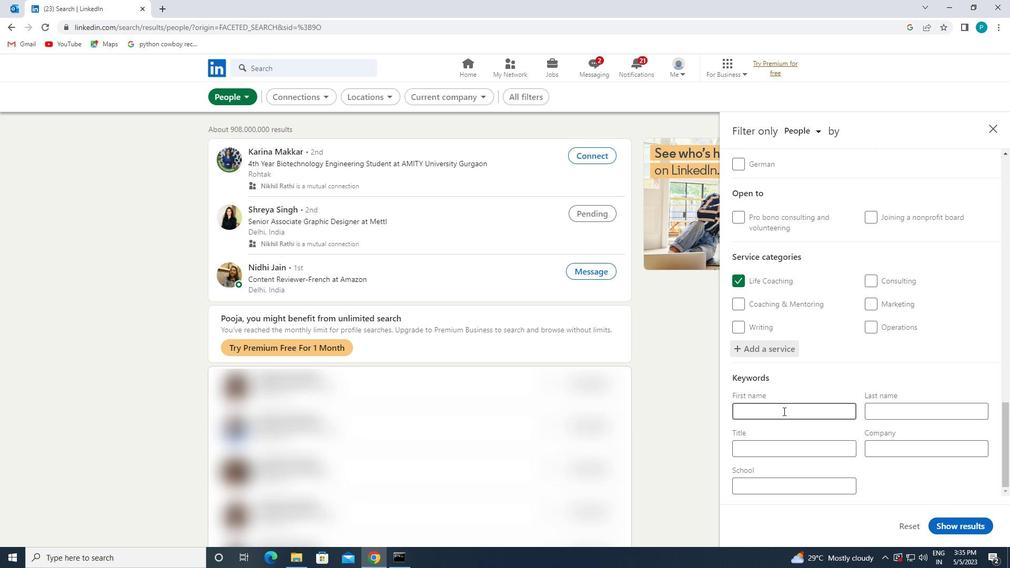 
Action: Mouse pressed left at (767, 444)
Screenshot: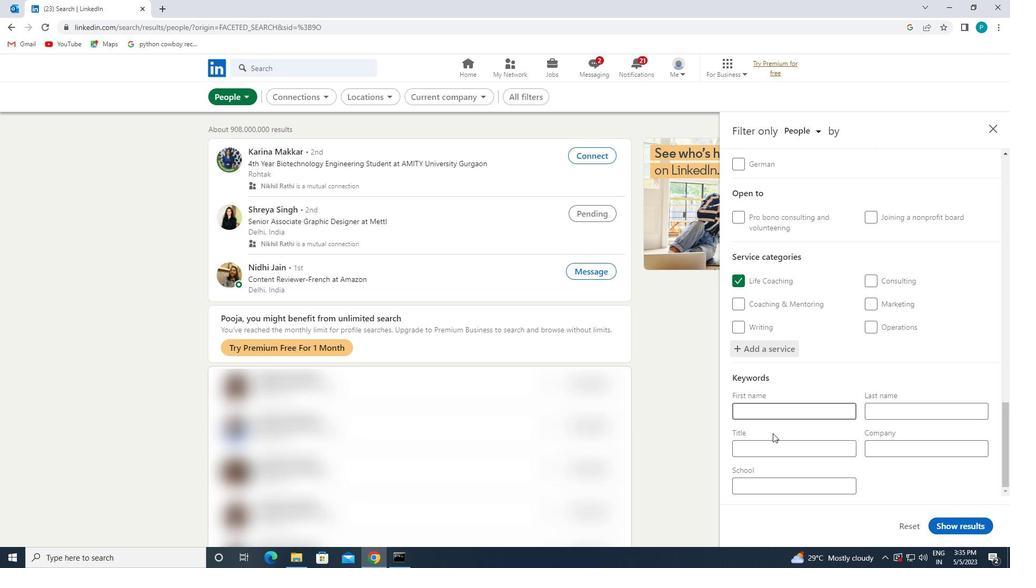 
Action: Mouse moved to (765, 444)
Screenshot: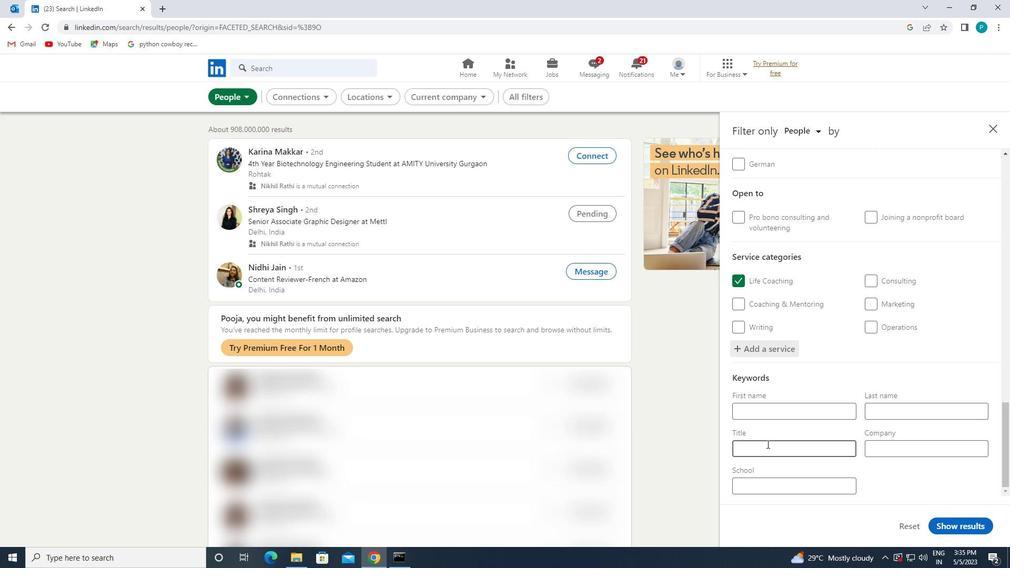 
Action: Key pressed <Key.caps_lock>L<Key.caps_lock>EAD
Screenshot: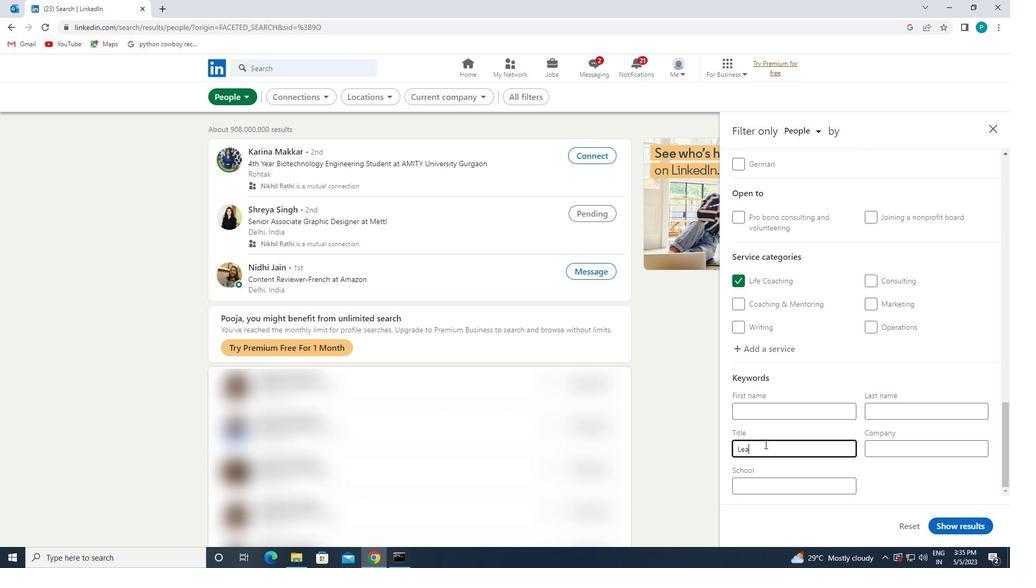 
Action: Mouse moved to (976, 529)
Screenshot: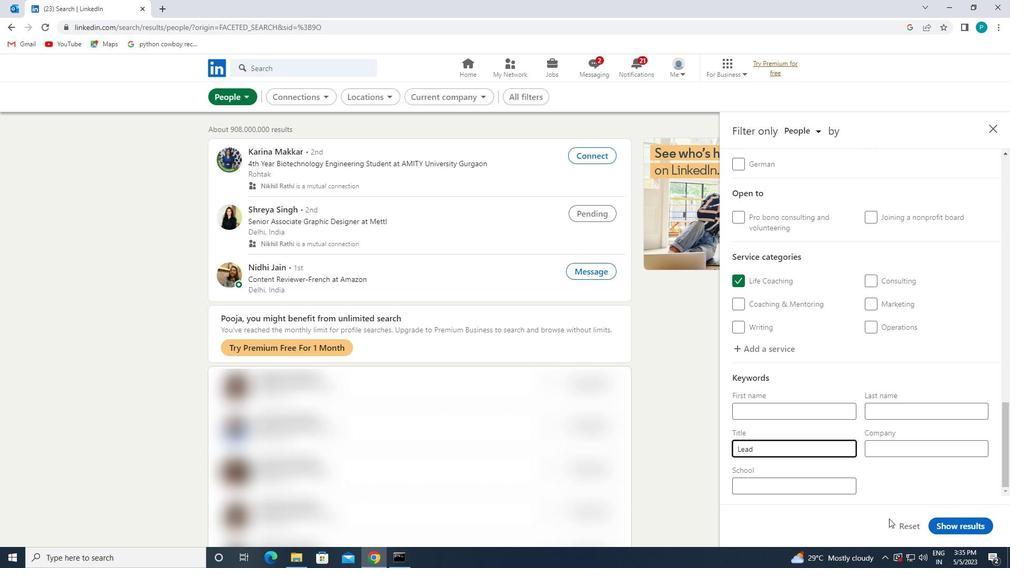 
Action: Mouse pressed left at (976, 529)
Screenshot: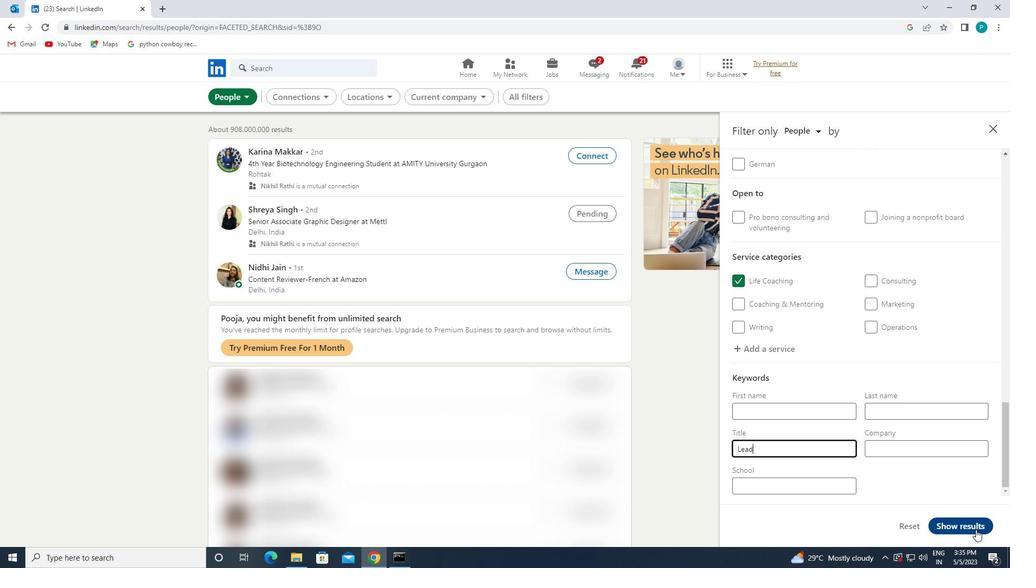 
